 Task: Look for space in Masallatah, Libya from 12th July, 2023 to 16th July, 2023 for 8 adults in price range Rs.10000 to Rs.16000. Place can be private room with 8 bedrooms having 8 beds and 8 bathrooms. Property type can be house, flat, guest house. Amenities needed are: wifi, TV, free parkinig on premises, gym, breakfast. Booking option can be shelf check-in. Required host language is English.
Action: Mouse pressed left at (464, 107)
Screenshot: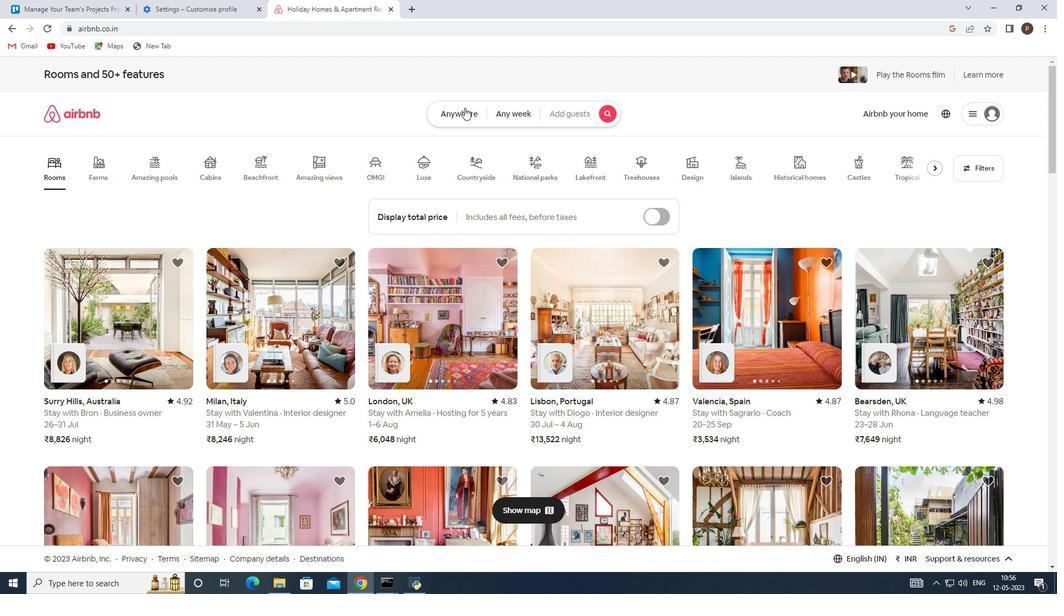 
Action: Mouse moved to (348, 155)
Screenshot: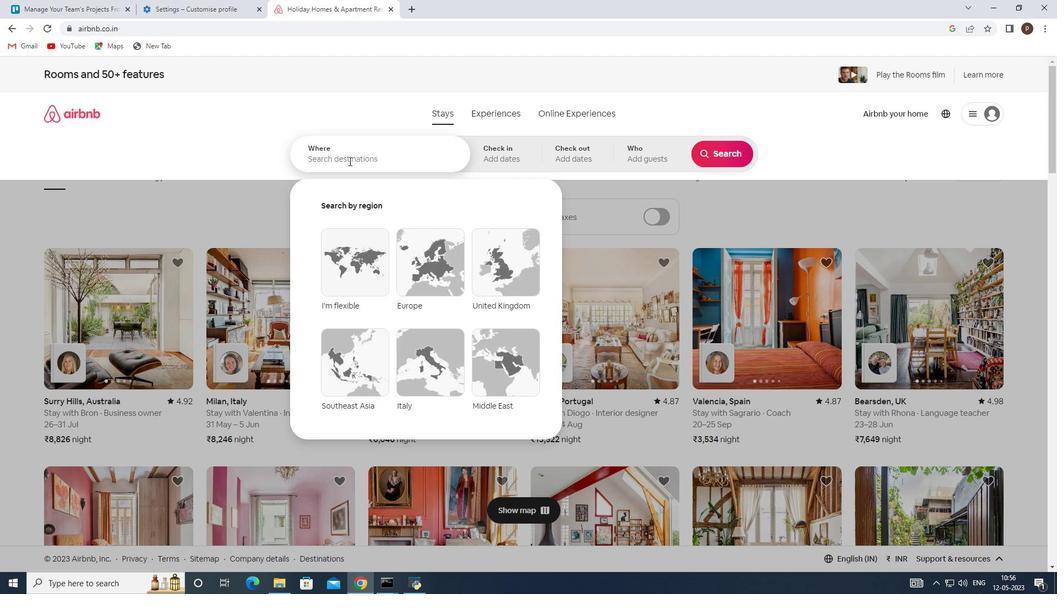 
Action: Mouse pressed left at (348, 155)
Screenshot: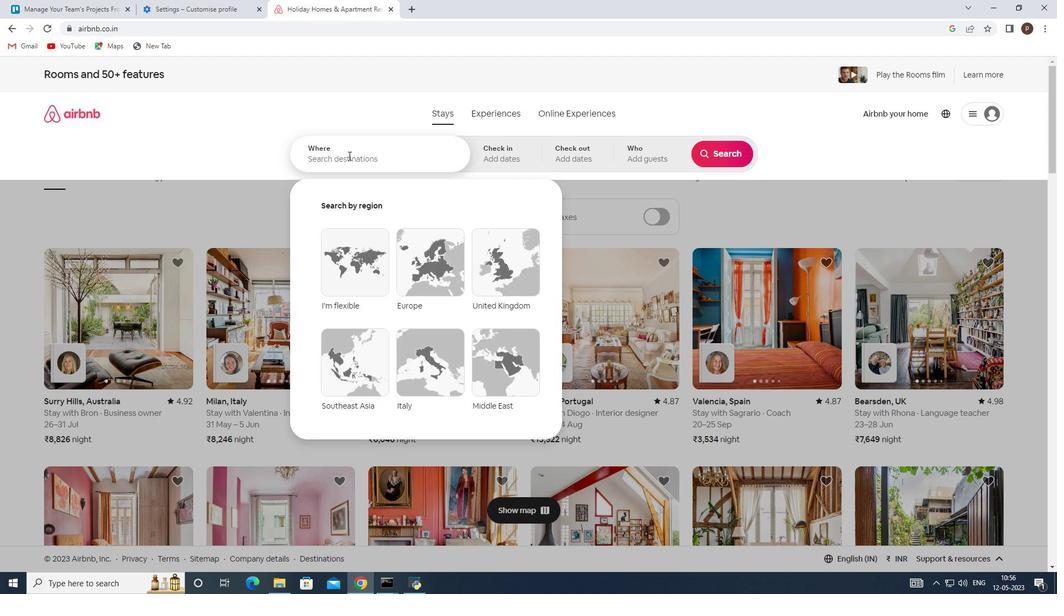 
Action: Key pressed <Key.caps_lock>M<Key.caps_lock>asallatah,<Key.space><Key.caps_lock>LL<Key.caps_lock>ibya
Screenshot: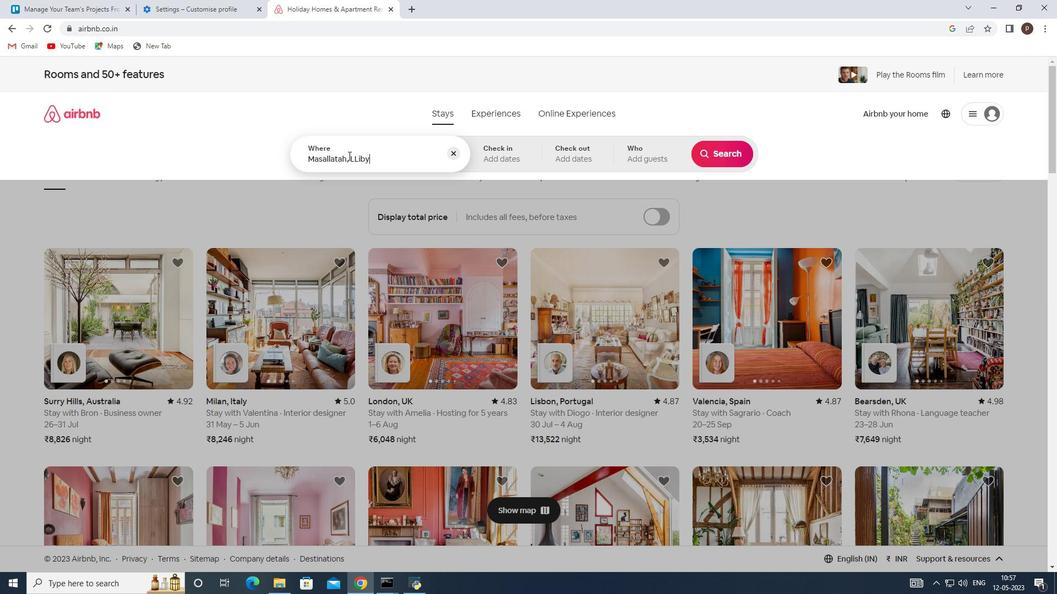 
Action: Mouse moved to (355, 162)
Screenshot: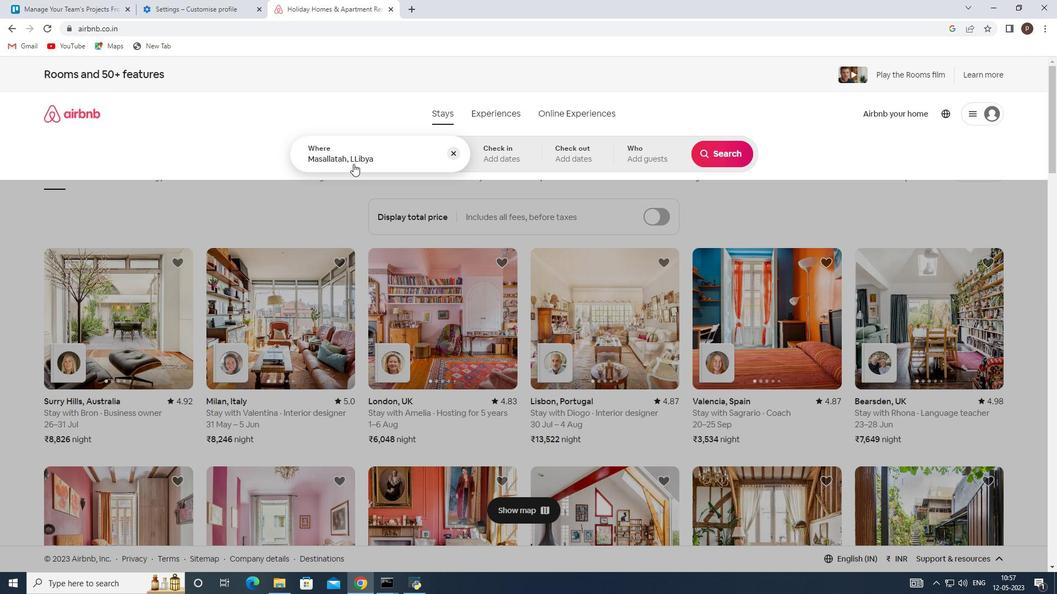 
Action: Mouse pressed left at (355, 162)
Screenshot: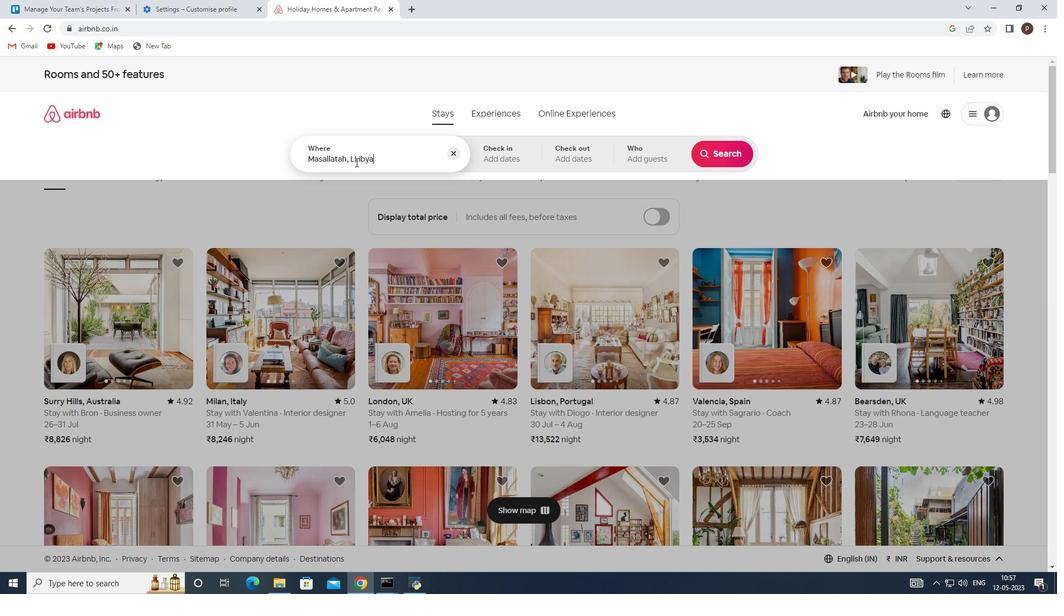 
Action: Mouse moved to (353, 162)
Screenshot: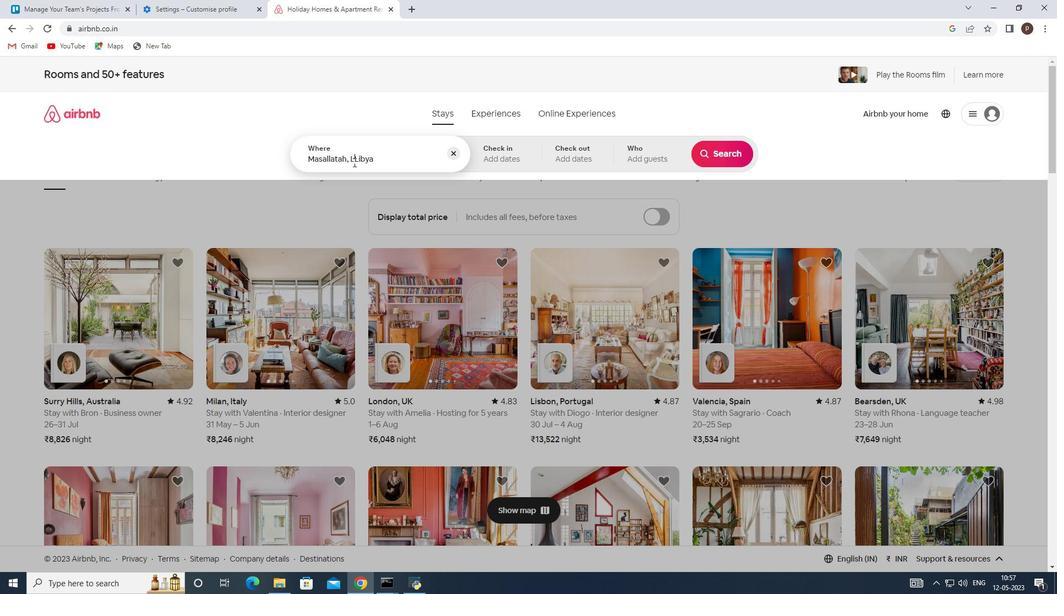 
Action: Key pressed <Key.backspace>
Screenshot: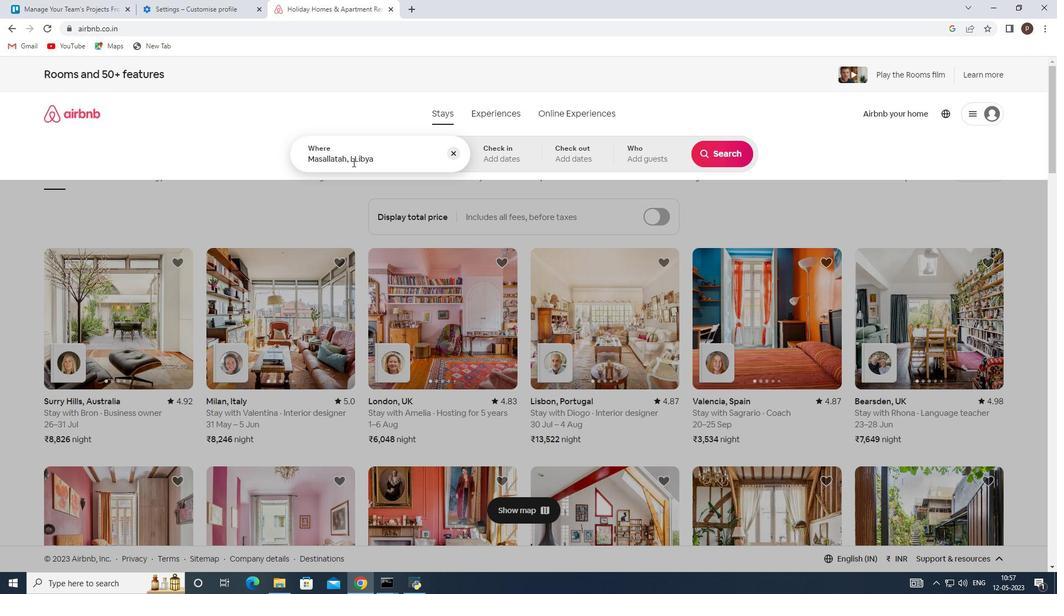 
Action: Mouse moved to (391, 156)
Screenshot: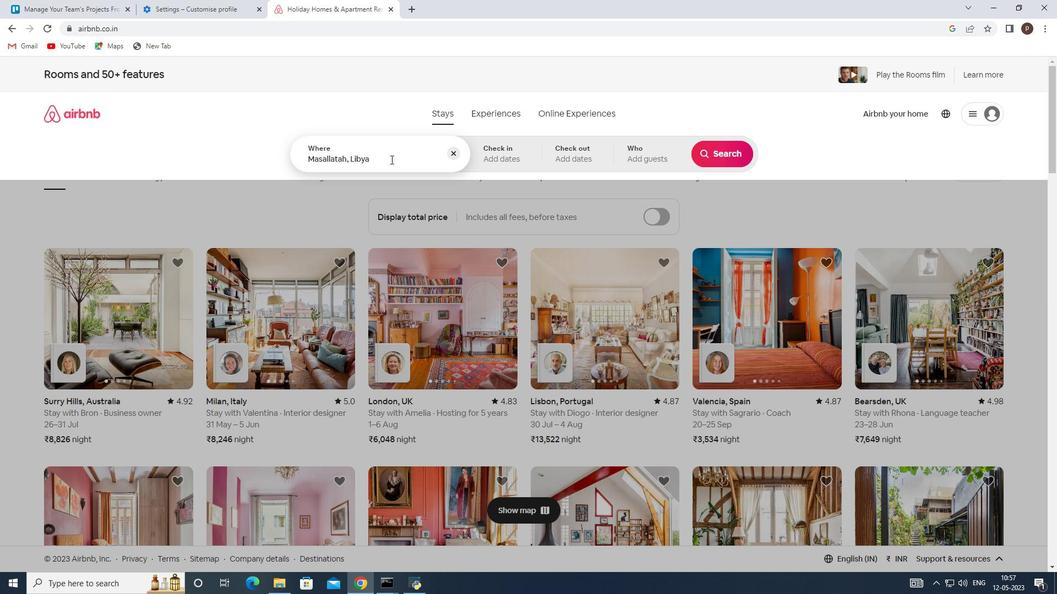 
Action: Mouse pressed left at (391, 156)
Screenshot: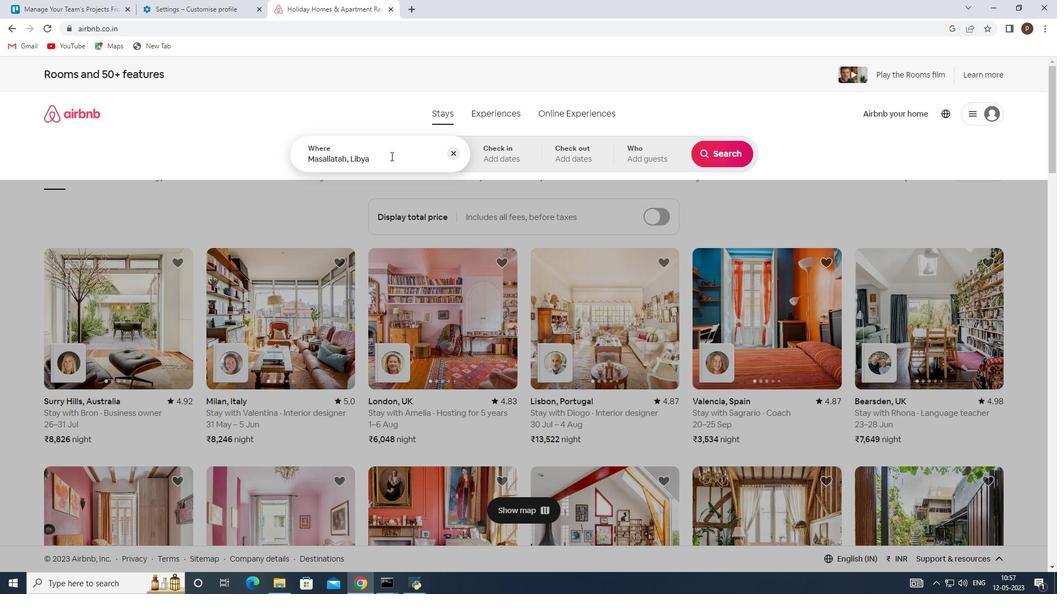 
Action: Key pressed <Key.enter>
Screenshot: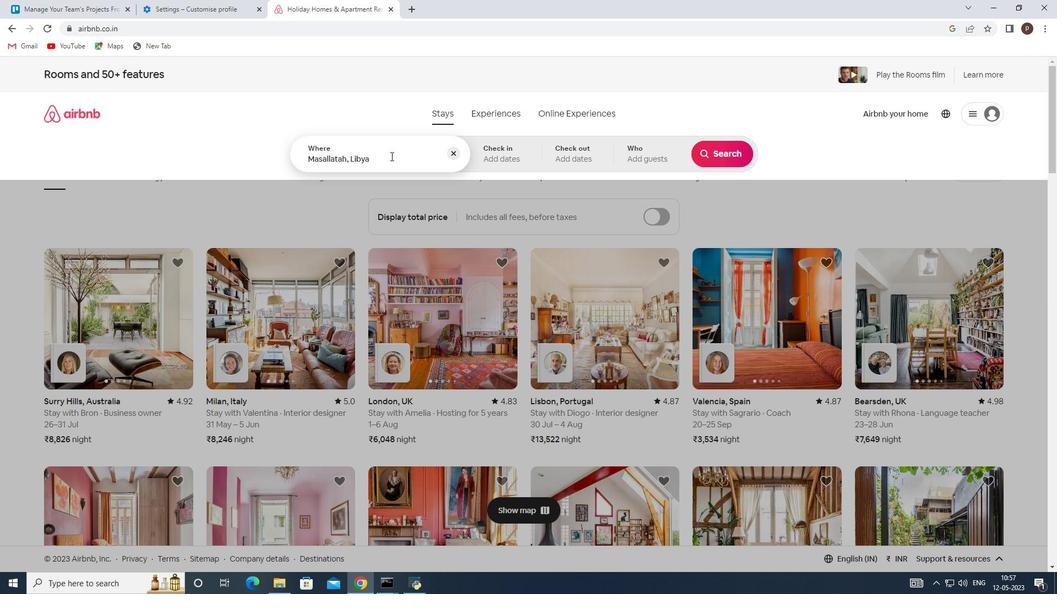 
Action: Mouse moved to (715, 238)
Screenshot: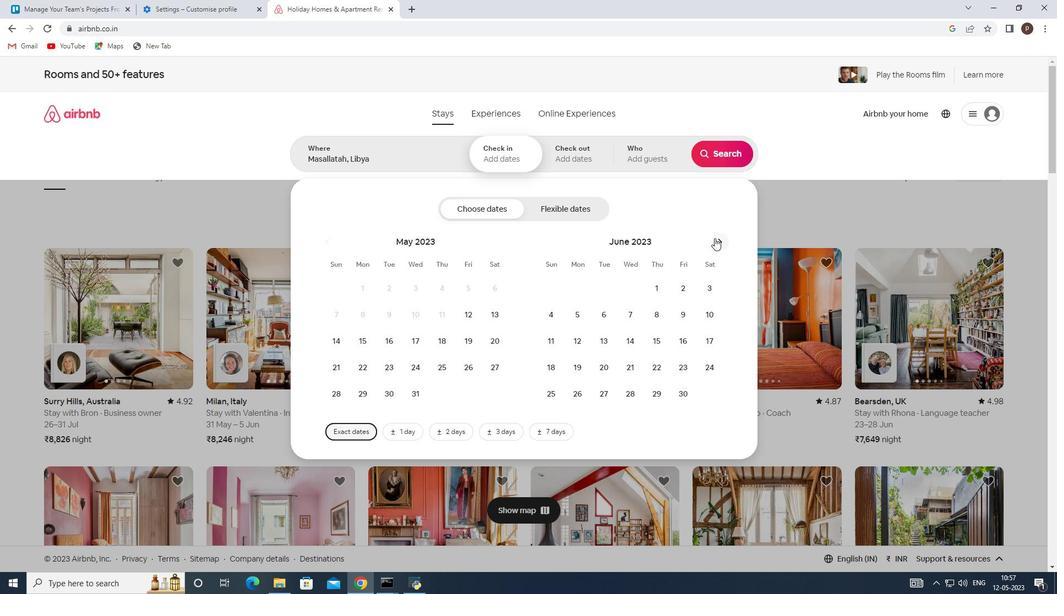 
Action: Mouse pressed left at (715, 238)
Screenshot: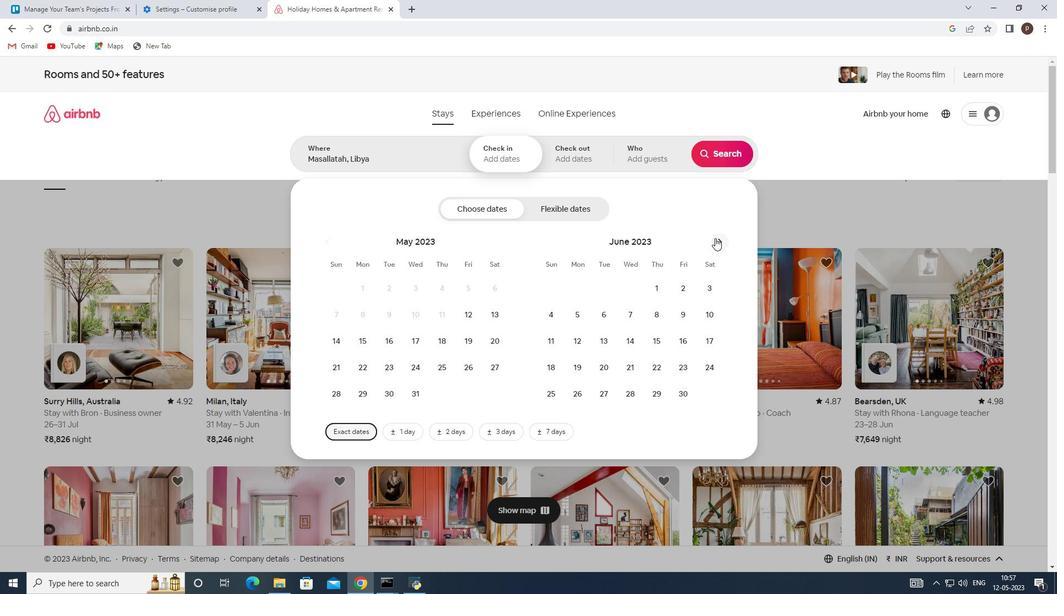 
Action: Mouse moved to (636, 341)
Screenshot: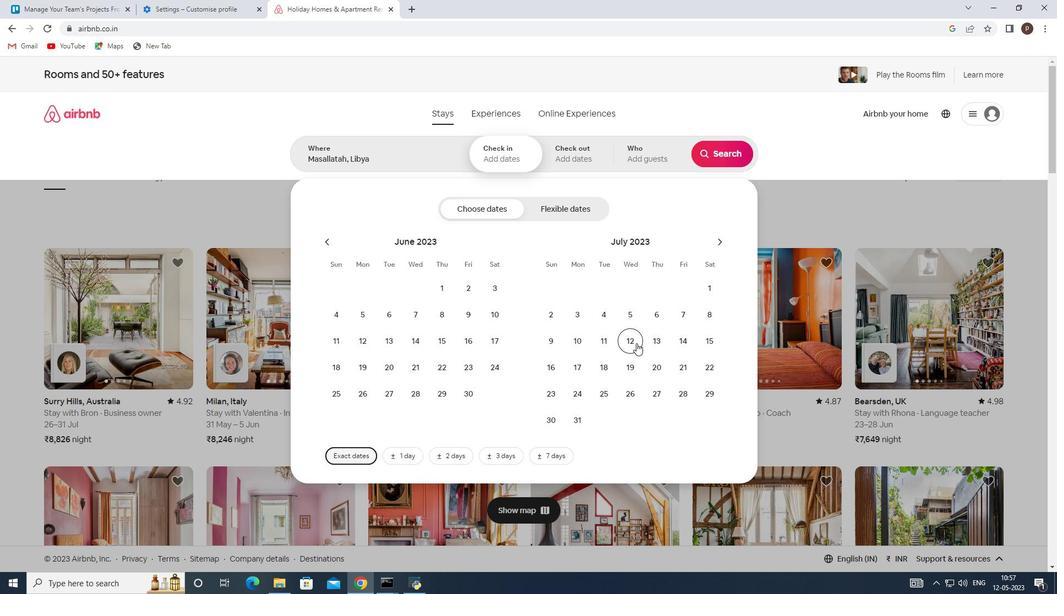 
Action: Mouse pressed left at (636, 341)
Screenshot: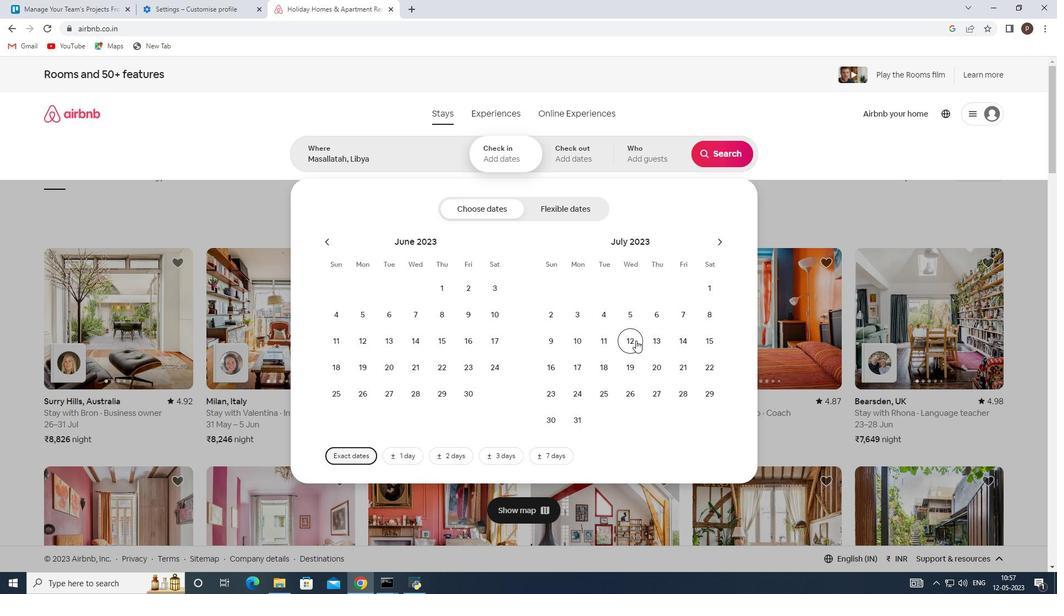 
Action: Mouse moved to (553, 368)
Screenshot: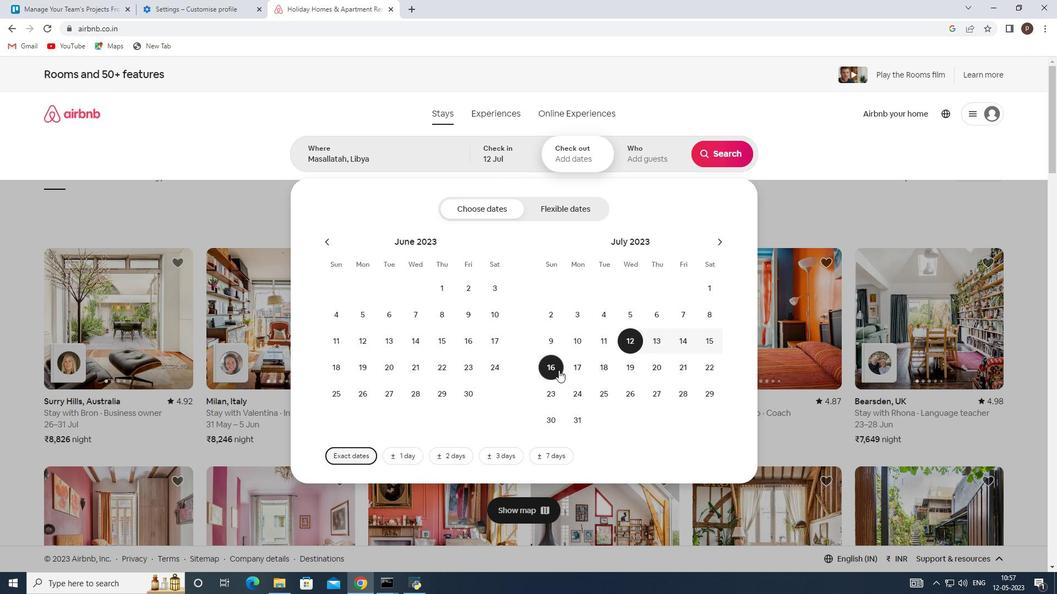 
Action: Mouse pressed left at (553, 368)
Screenshot: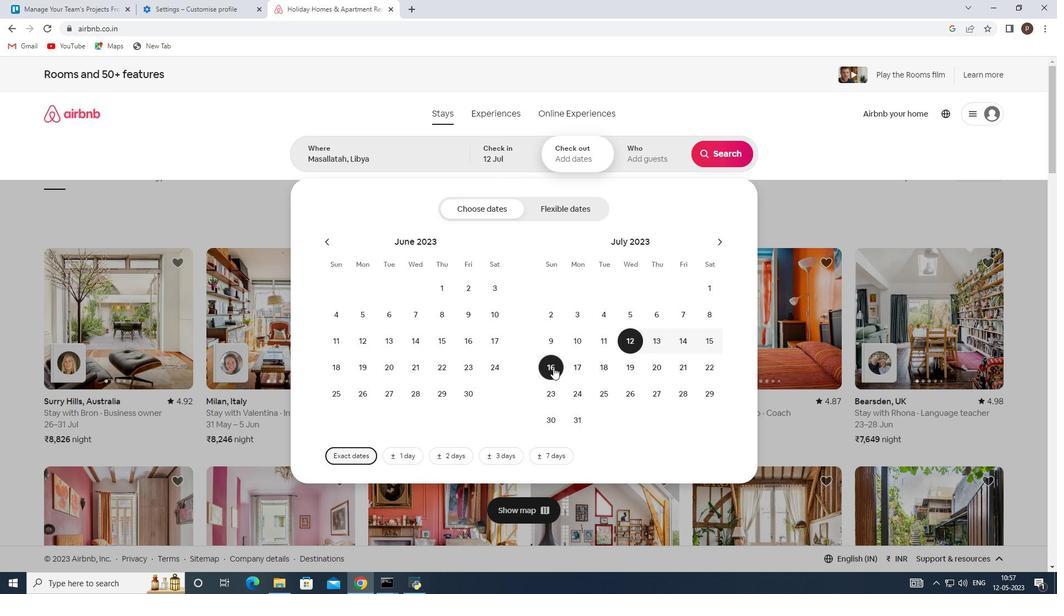 
Action: Mouse moved to (643, 159)
Screenshot: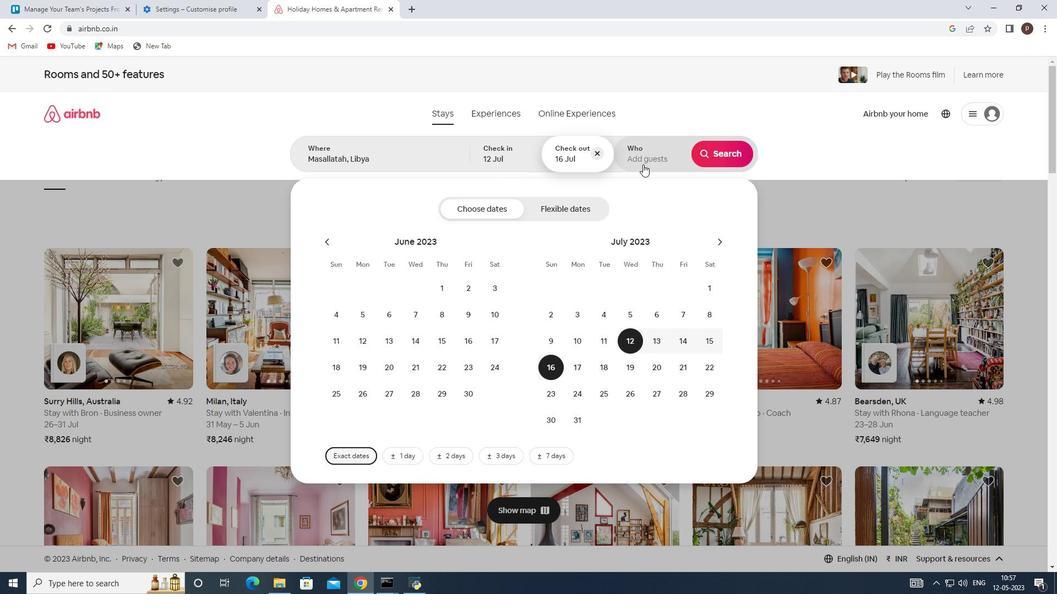 
Action: Mouse pressed left at (643, 159)
Screenshot: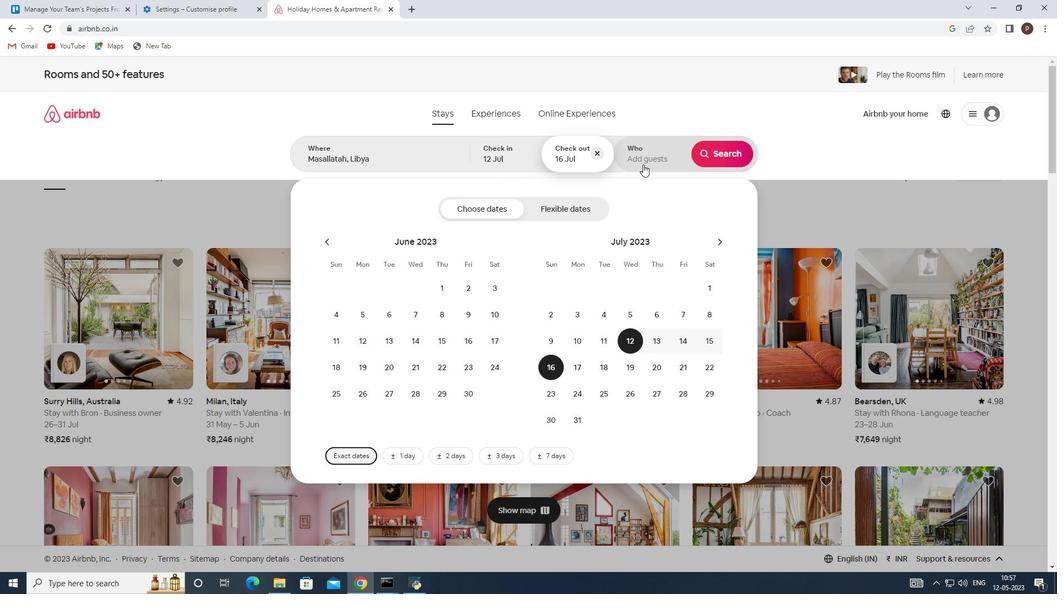 
Action: Mouse moved to (727, 214)
Screenshot: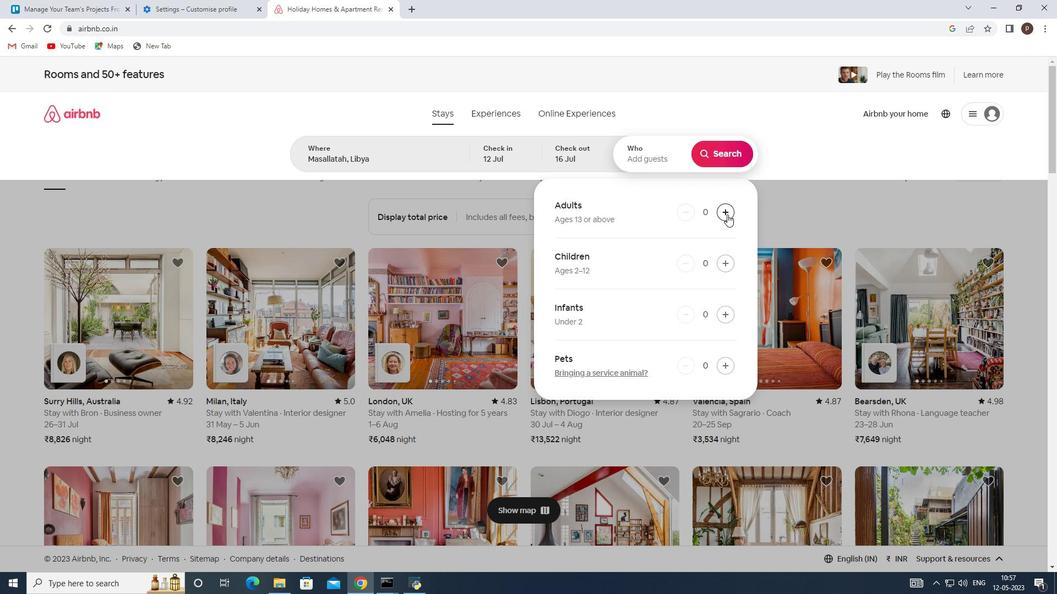 
Action: Mouse pressed left at (727, 214)
Screenshot: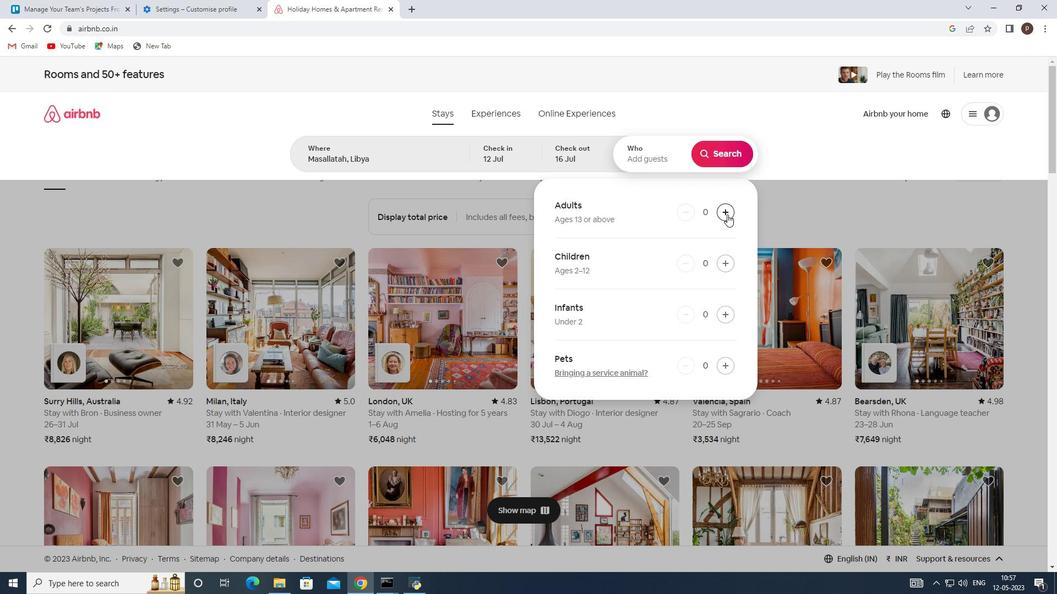 
Action: Mouse pressed left at (727, 214)
Screenshot: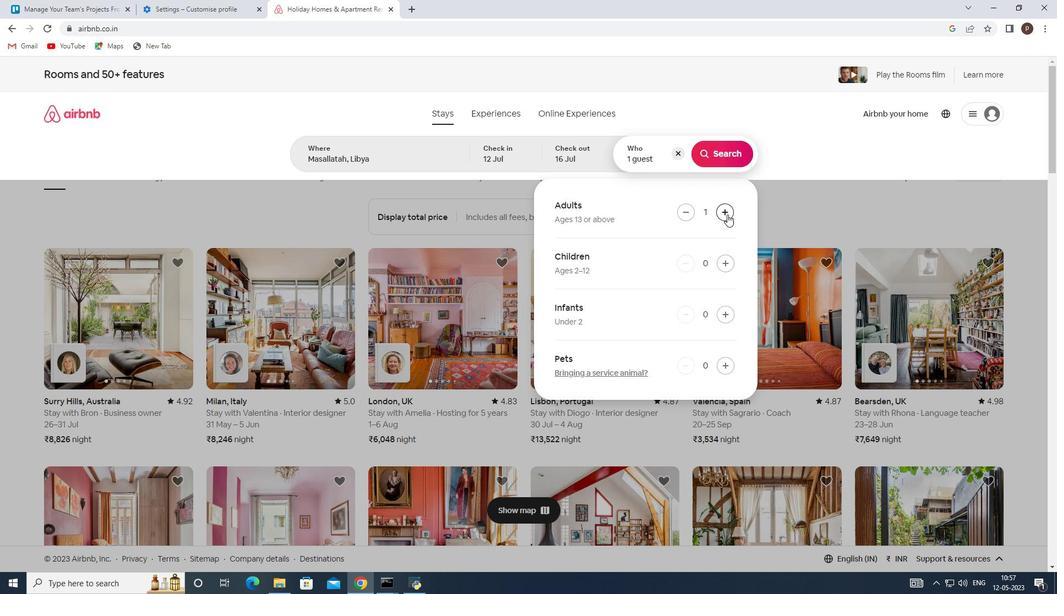 
Action: Mouse pressed left at (727, 214)
Screenshot: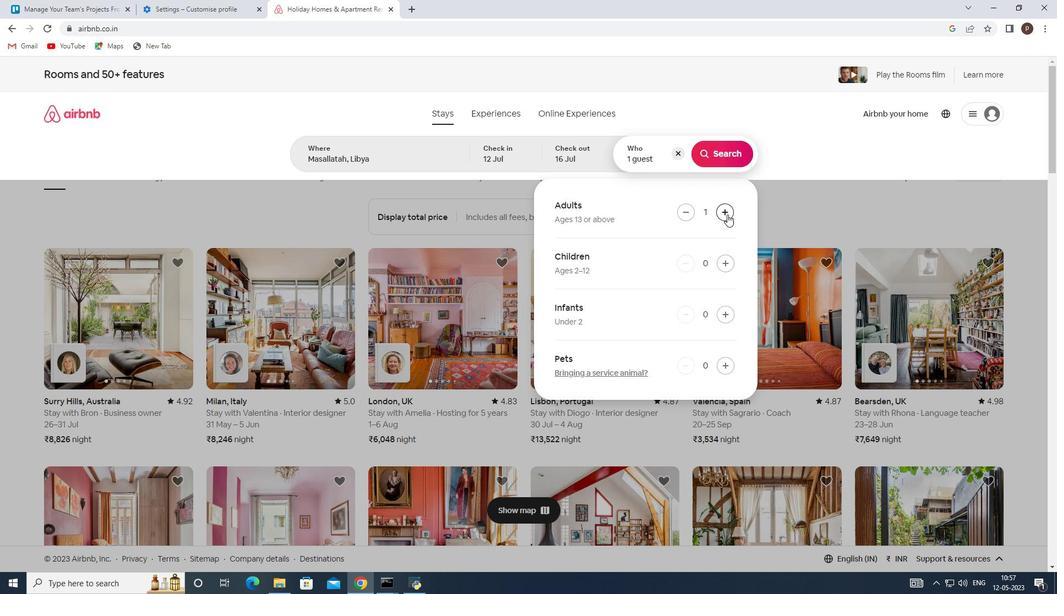 
Action: Mouse pressed left at (727, 214)
Screenshot: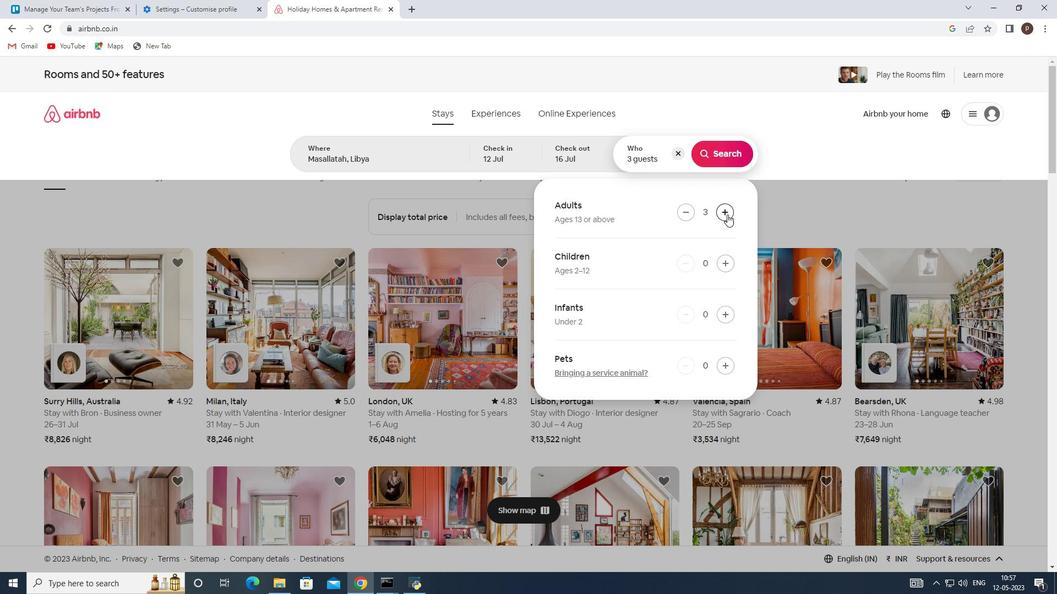
Action: Mouse pressed left at (727, 214)
Screenshot: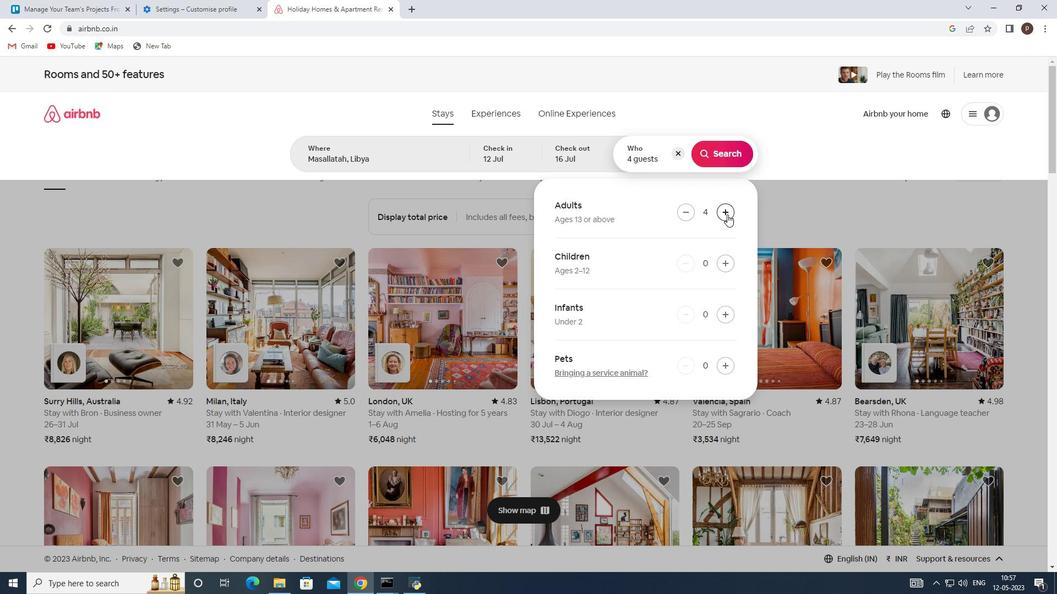 
Action: Mouse pressed left at (727, 214)
Screenshot: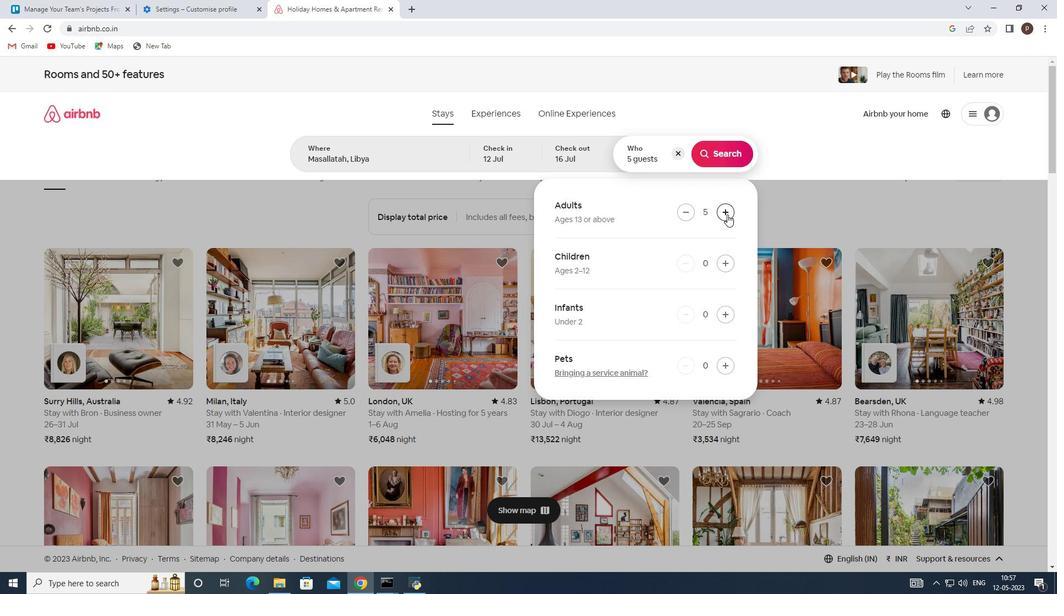 
Action: Mouse pressed left at (727, 214)
Screenshot: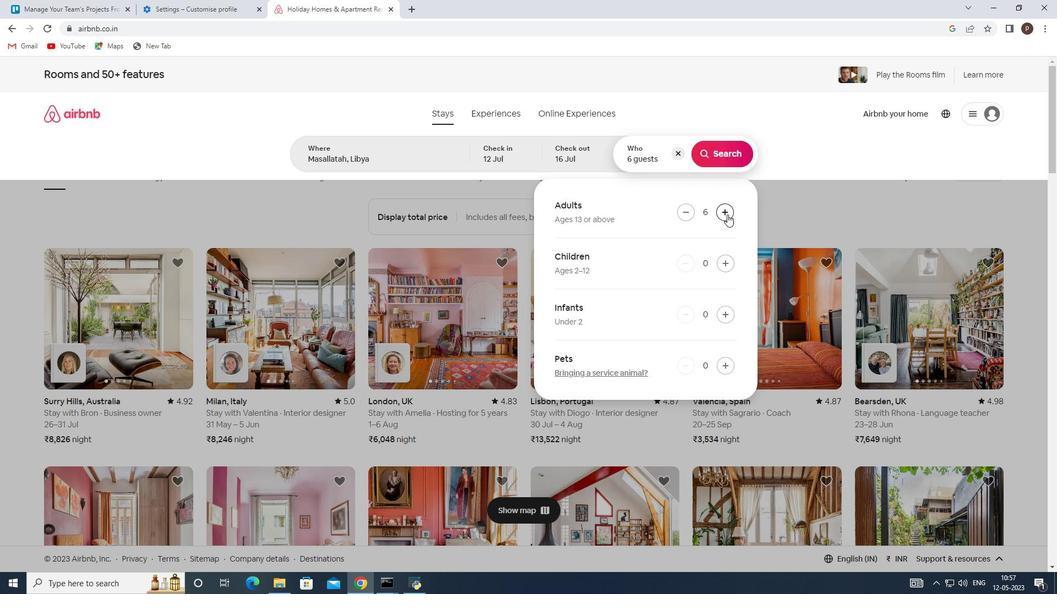 
Action: Mouse pressed left at (727, 214)
Screenshot: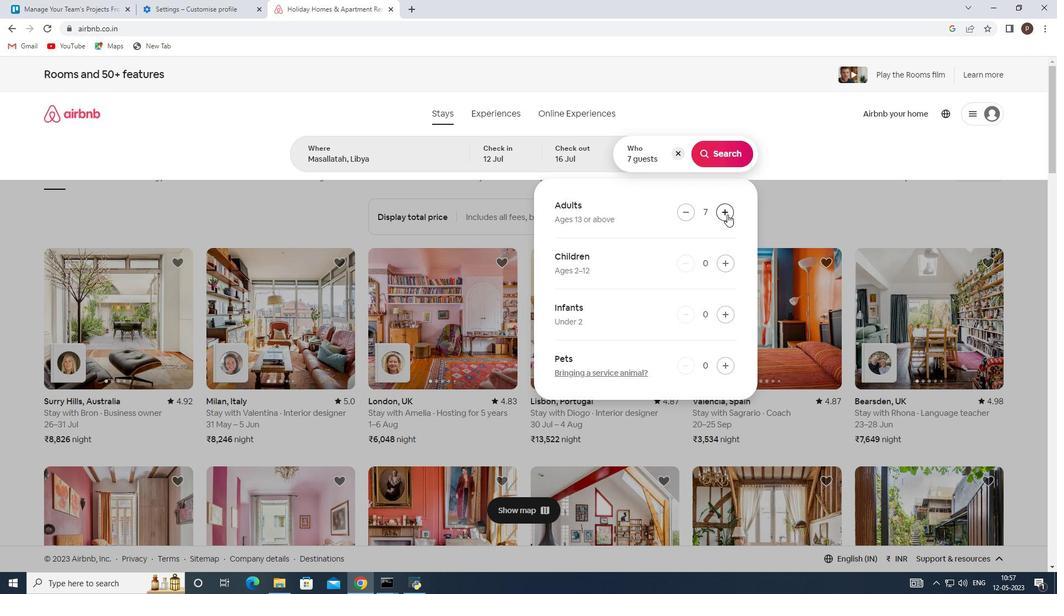 
Action: Mouse moved to (723, 160)
Screenshot: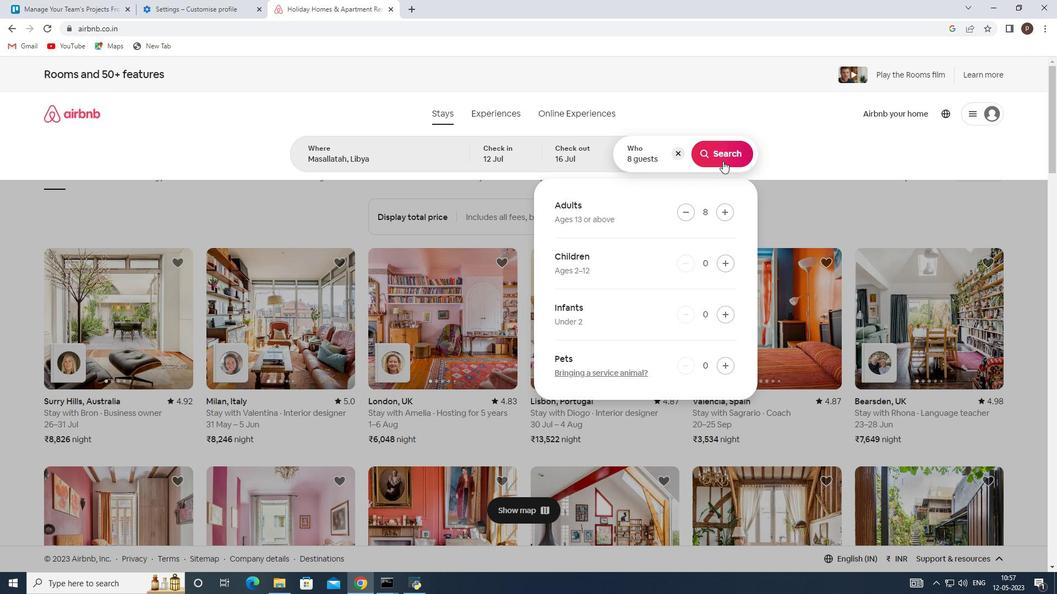
Action: Mouse pressed left at (723, 160)
Screenshot: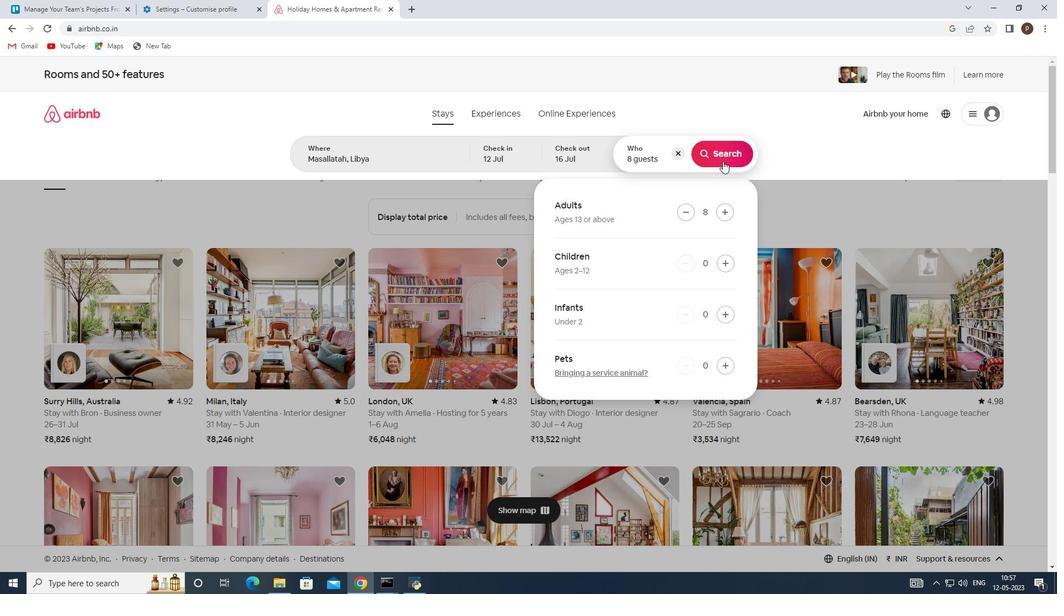 
Action: Mouse moved to (994, 123)
Screenshot: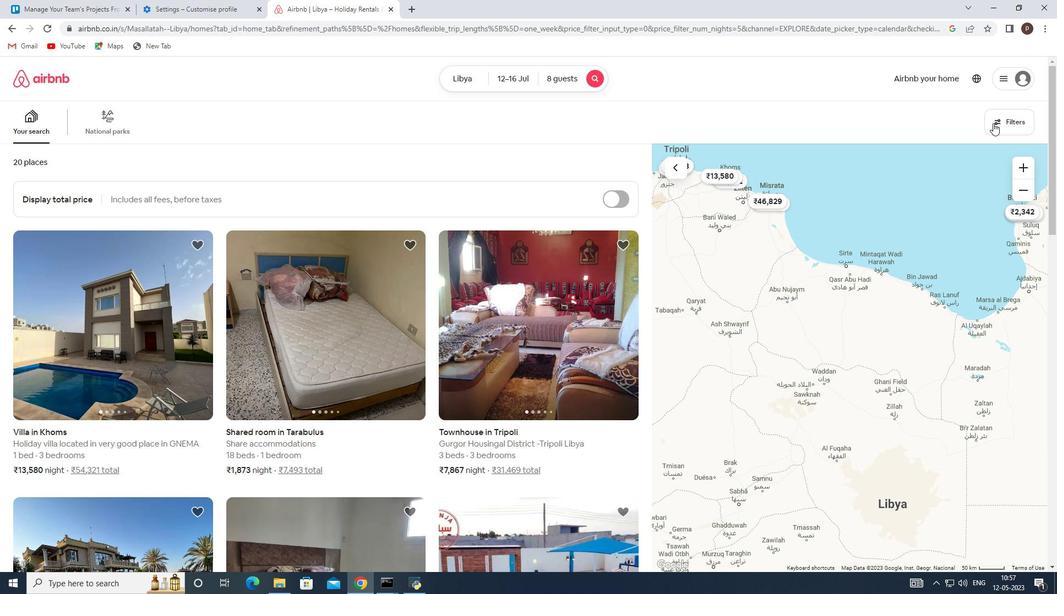 
Action: Mouse pressed left at (994, 123)
Screenshot: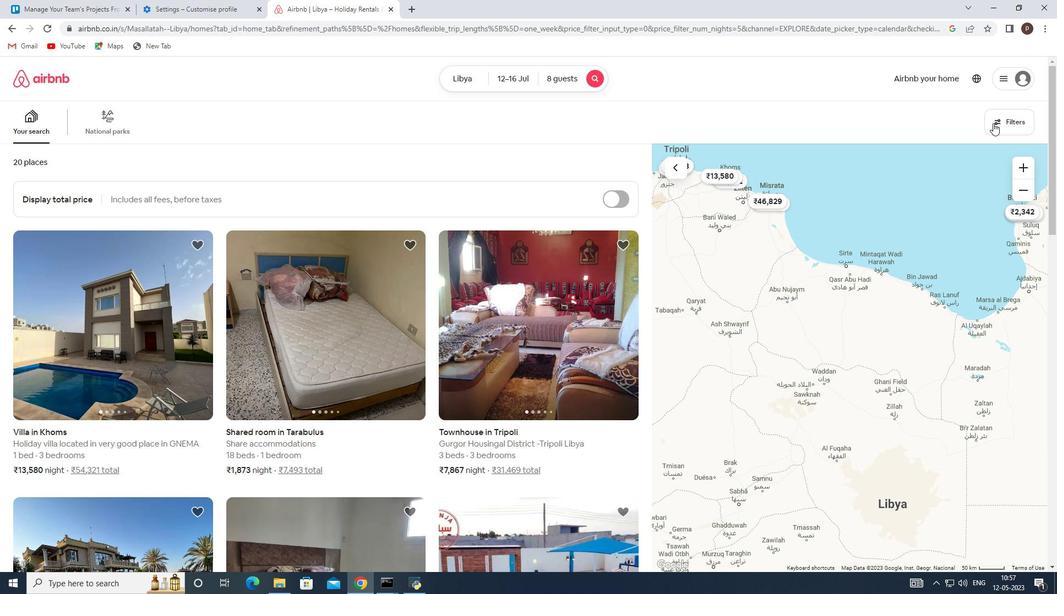 
Action: Mouse moved to (366, 396)
Screenshot: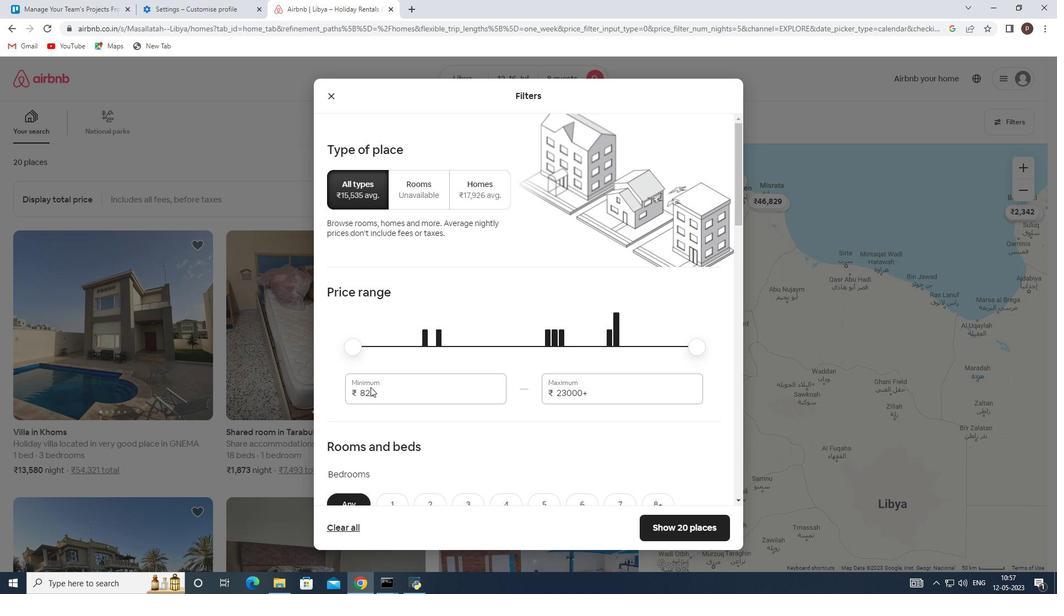 
Action: Mouse pressed left at (366, 396)
Screenshot: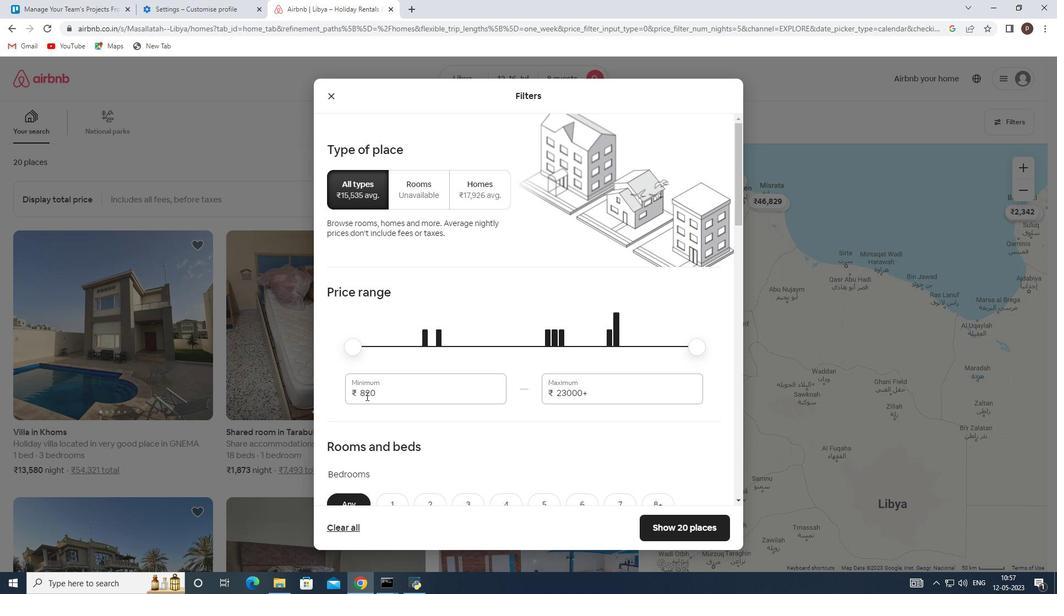 
Action: Mouse pressed left at (366, 396)
Screenshot: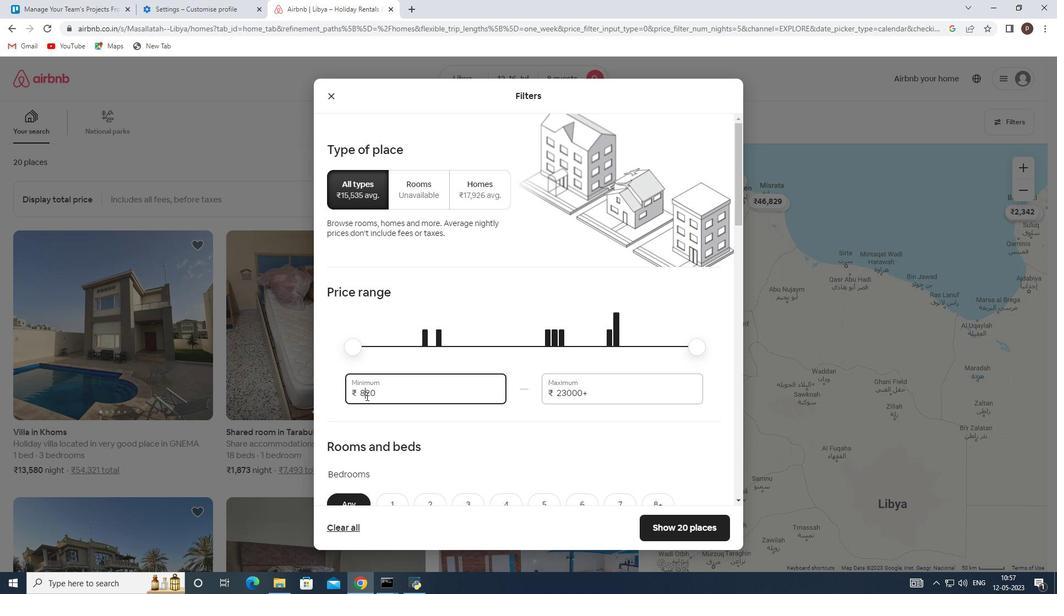 
Action: Key pressed 10000<Key.tab>16000
Screenshot: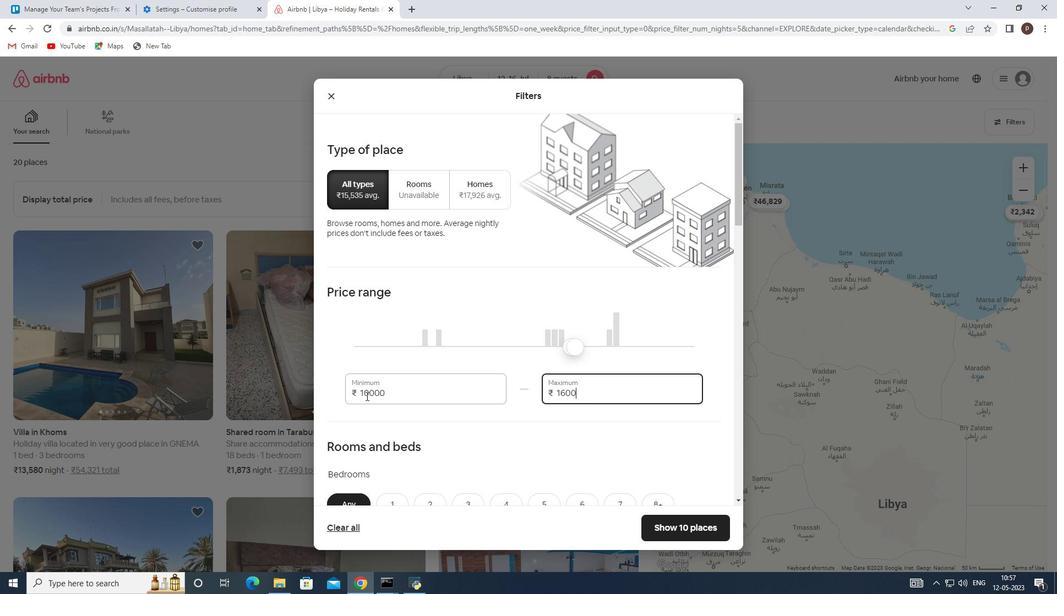 
Action: Mouse moved to (372, 431)
Screenshot: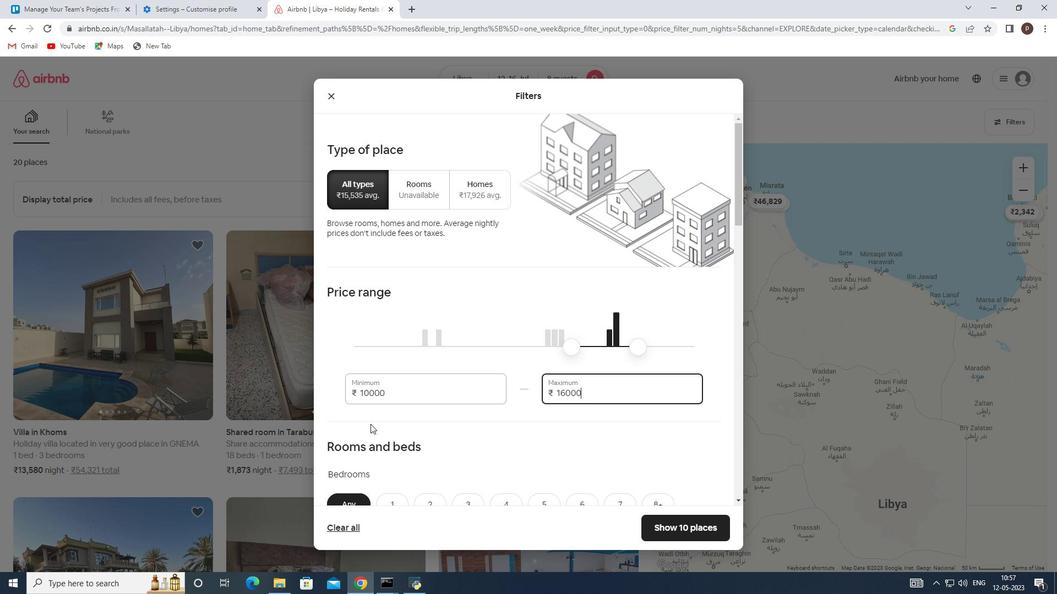 
Action: Mouse scrolled (372, 431) with delta (0, 0)
Screenshot: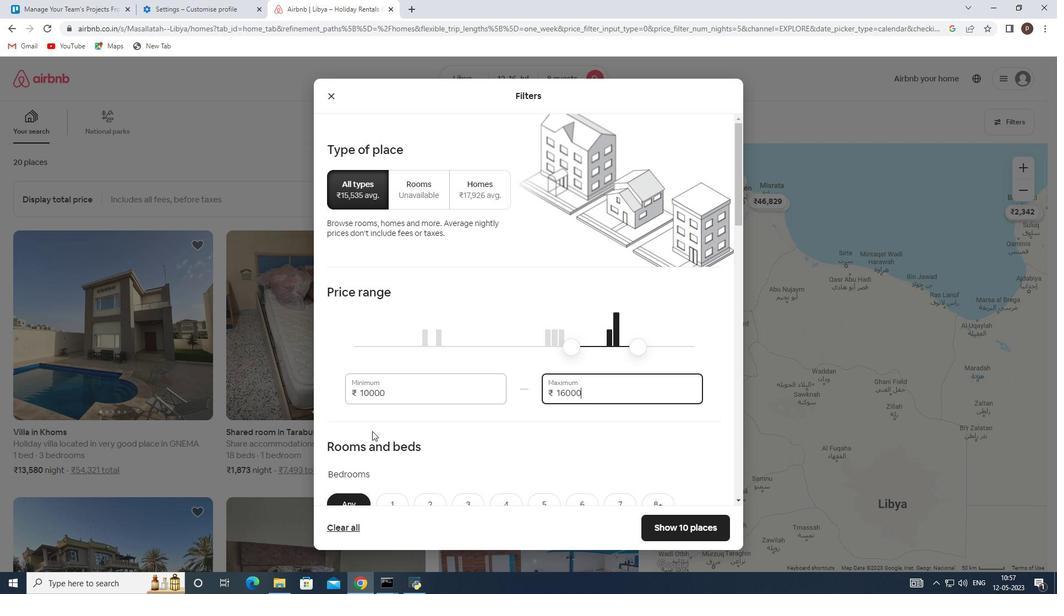 
Action: Mouse moved to (391, 405)
Screenshot: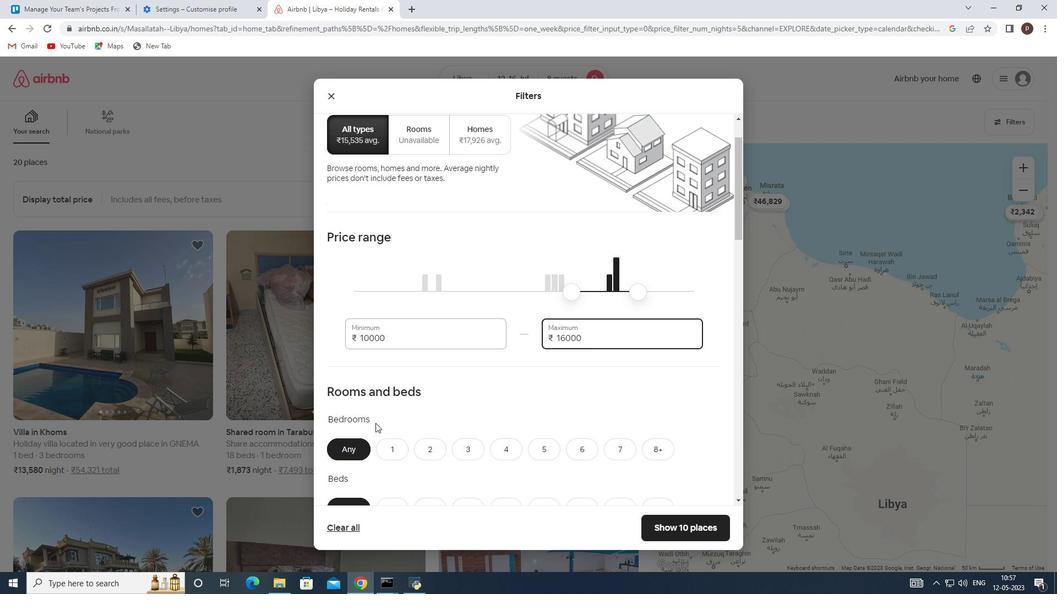 
Action: Mouse scrolled (391, 404) with delta (0, 0)
Screenshot: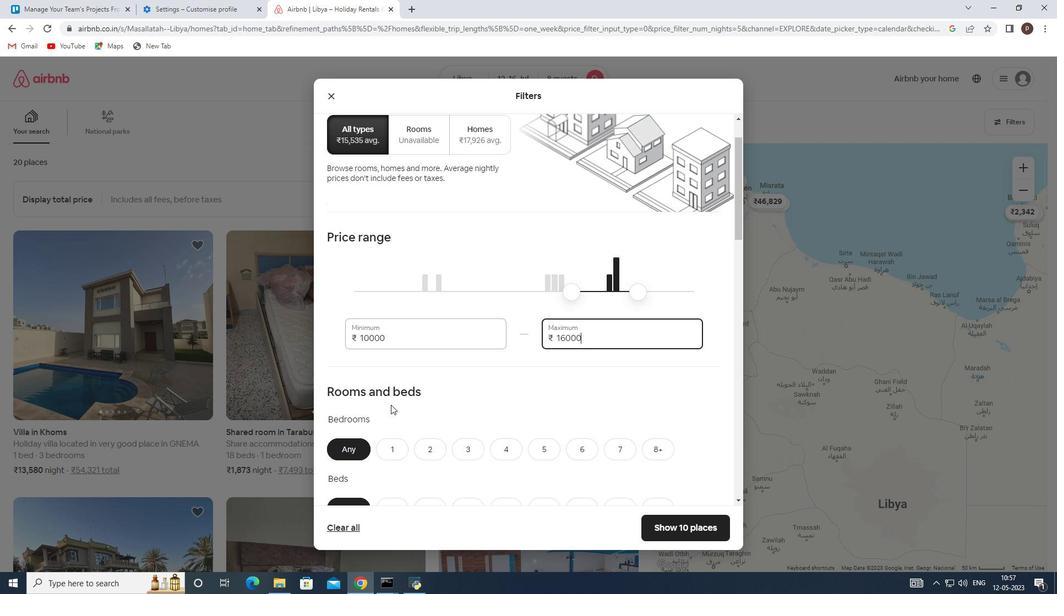 
Action: Mouse scrolled (391, 404) with delta (0, 0)
Screenshot: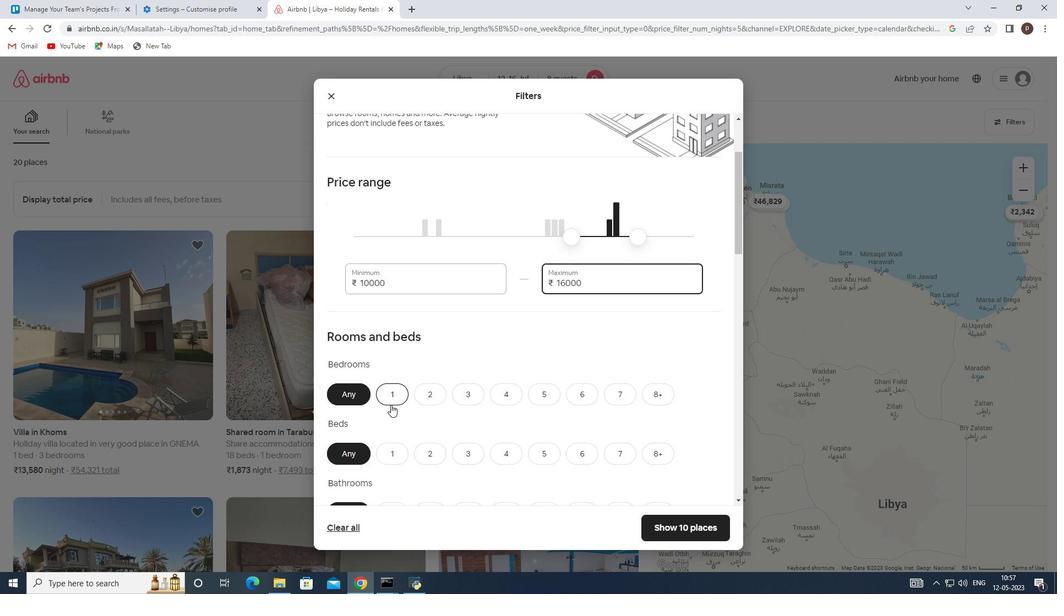 
Action: Mouse moved to (658, 337)
Screenshot: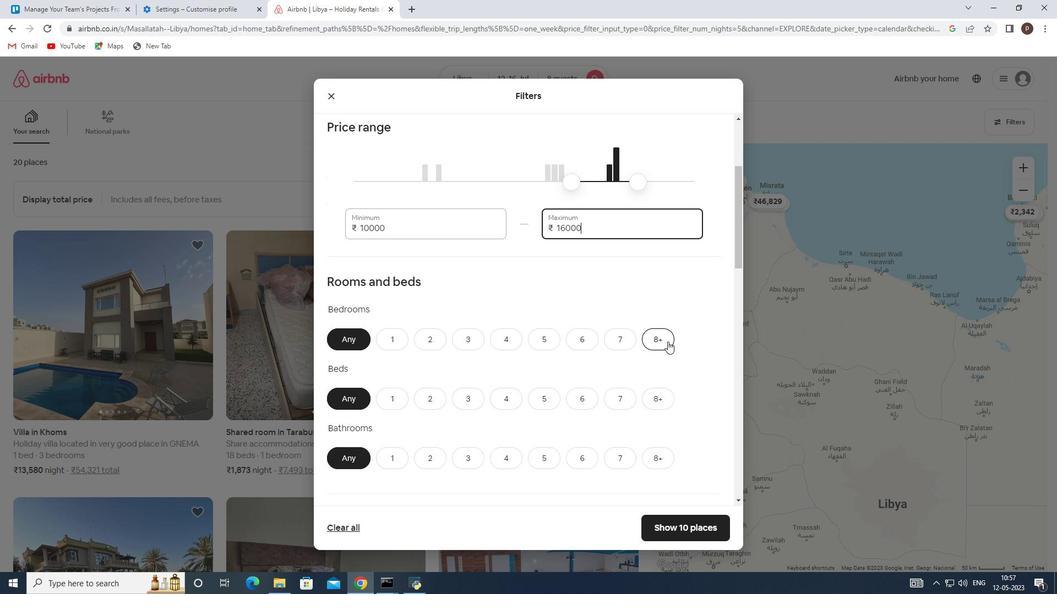 
Action: Mouse pressed left at (658, 337)
Screenshot: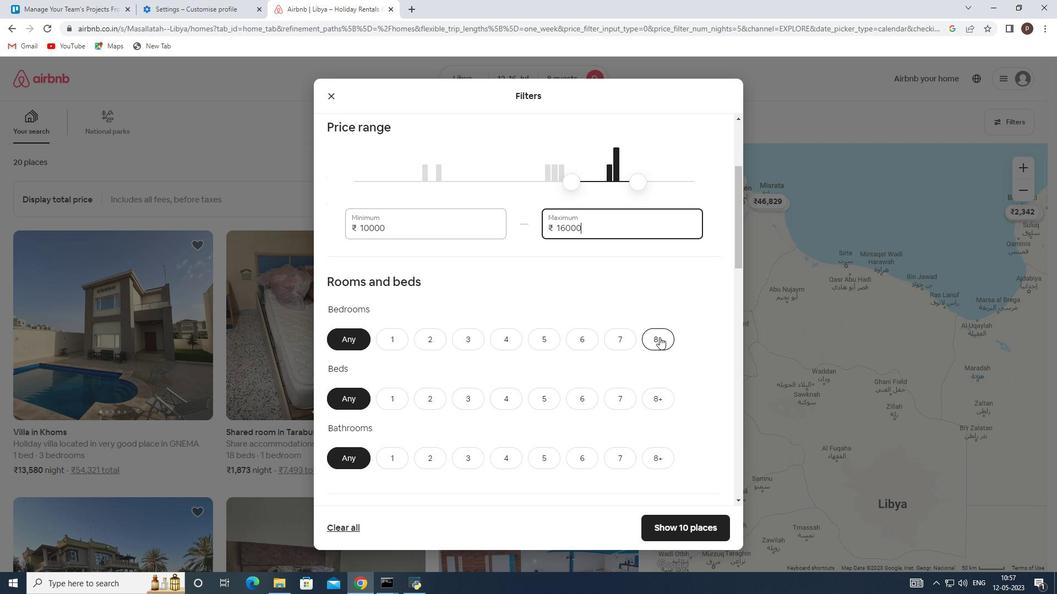 
Action: Mouse moved to (658, 396)
Screenshot: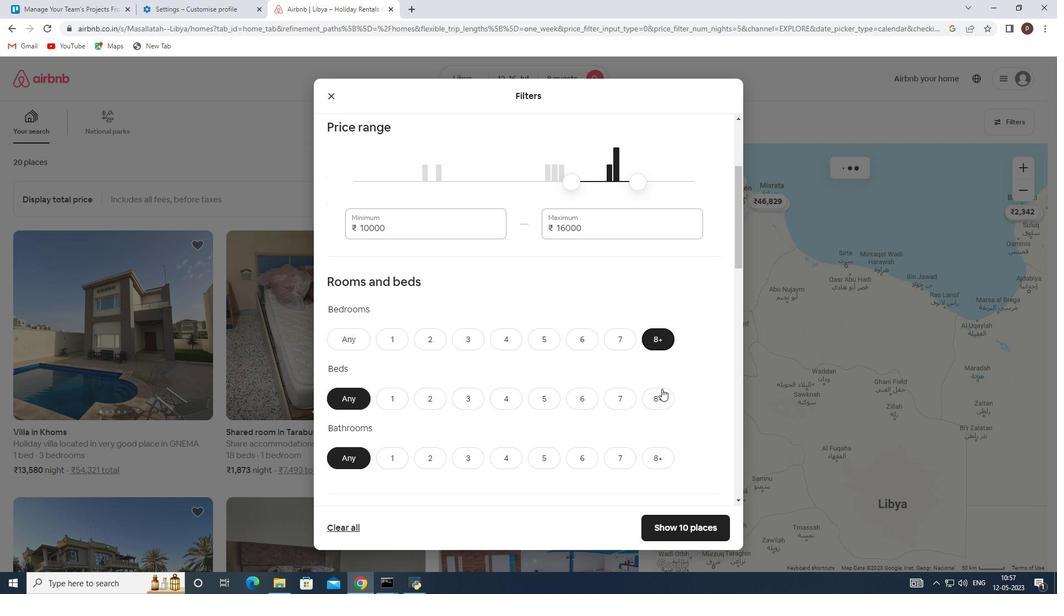 
Action: Mouse pressed left at (658, 396)
Screenshot: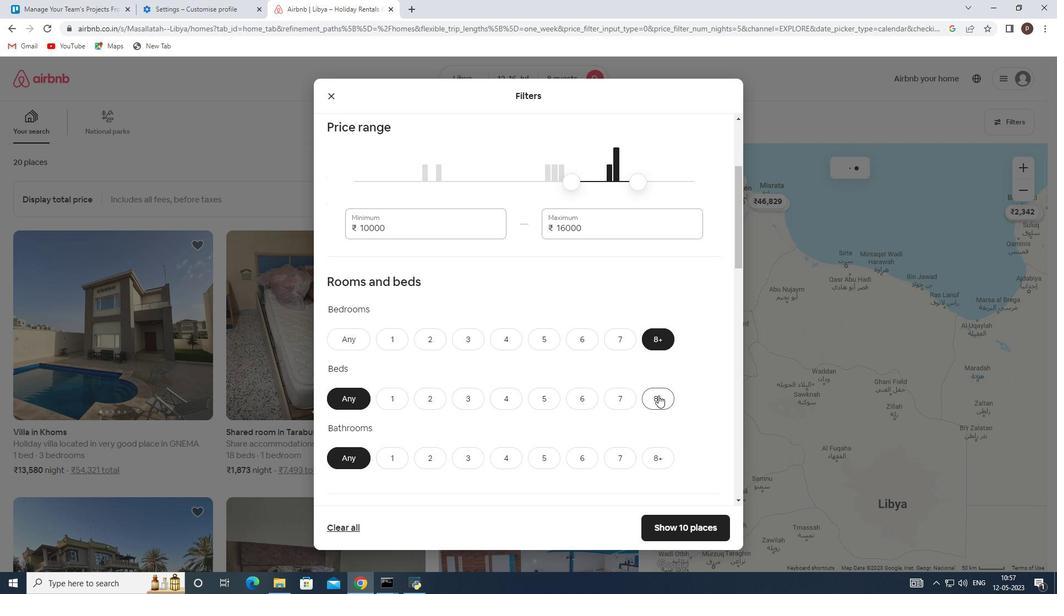 
Action: Mouse moved to (661, 455)
Screenshot: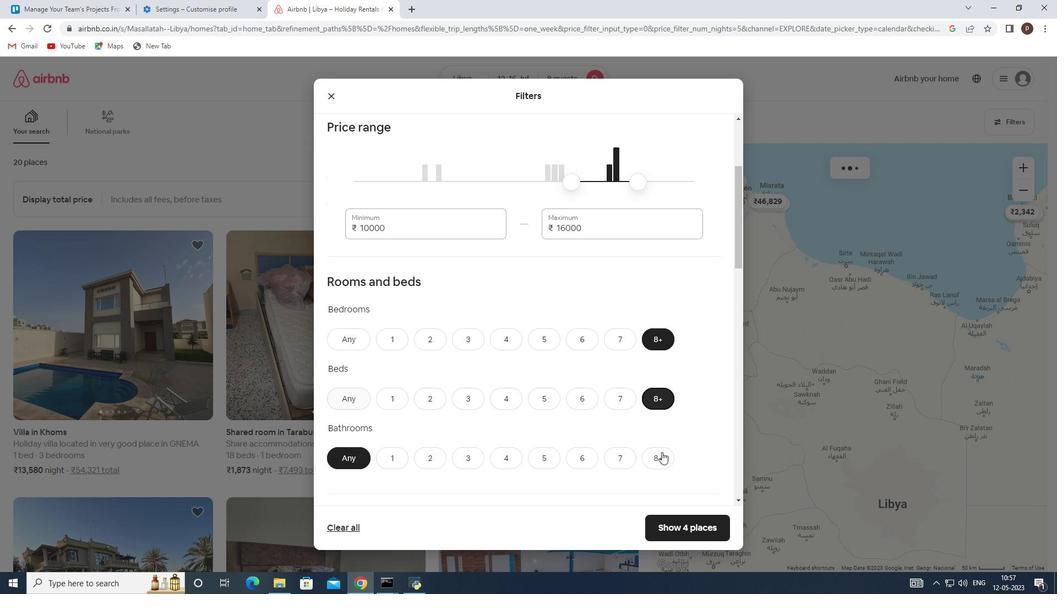 
Action: Mouse pressed left at (661, 455)
Screenshot: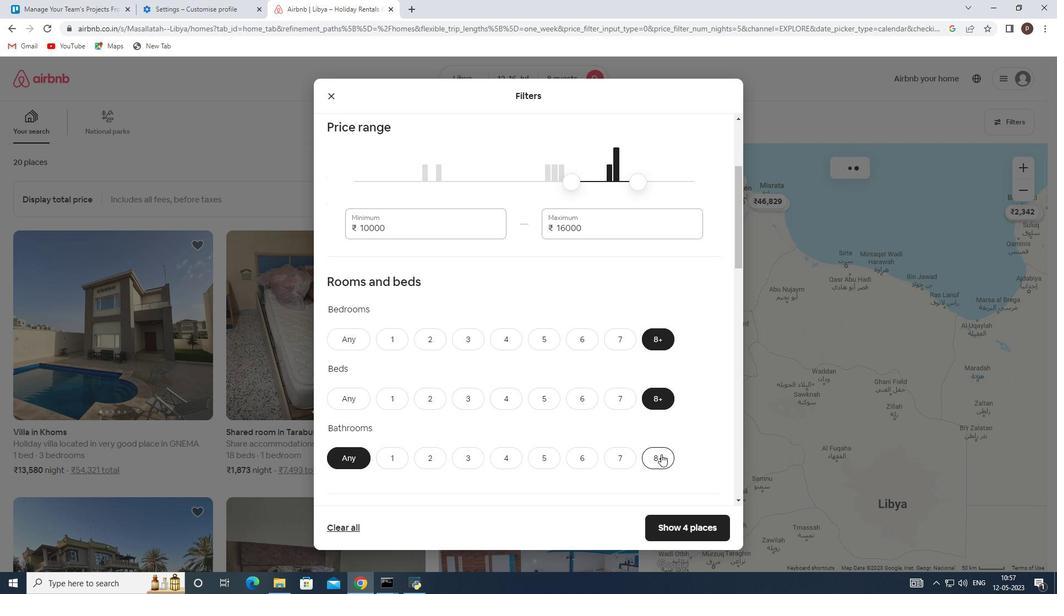 
Action: Mouse moved to (599, 442)
Screenshot: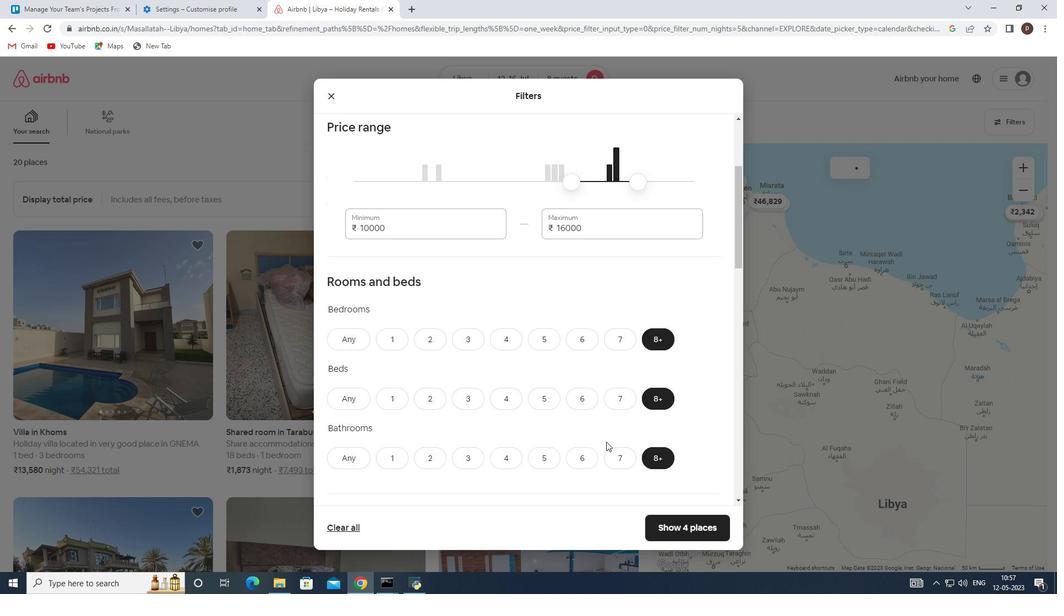 
Action: Mouse scrolled (599, 441) with delta (0, 0)
Screenshot: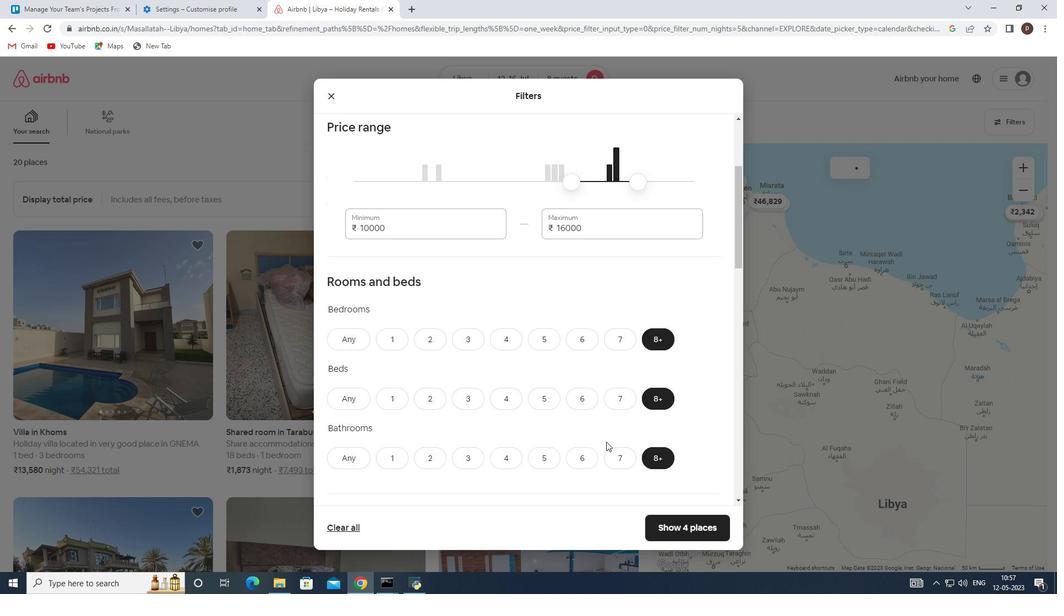 
Action: Mouse moved to (445, 371)
Screenshot: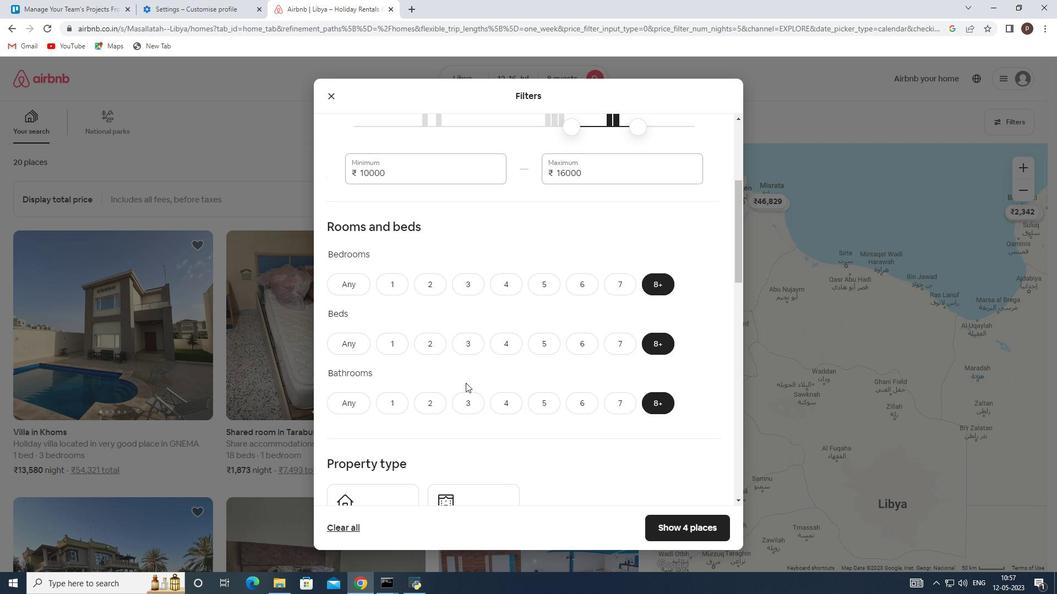 
Action: Mouse scrolled (445, 370) with delta (0, 0)
Screenshot: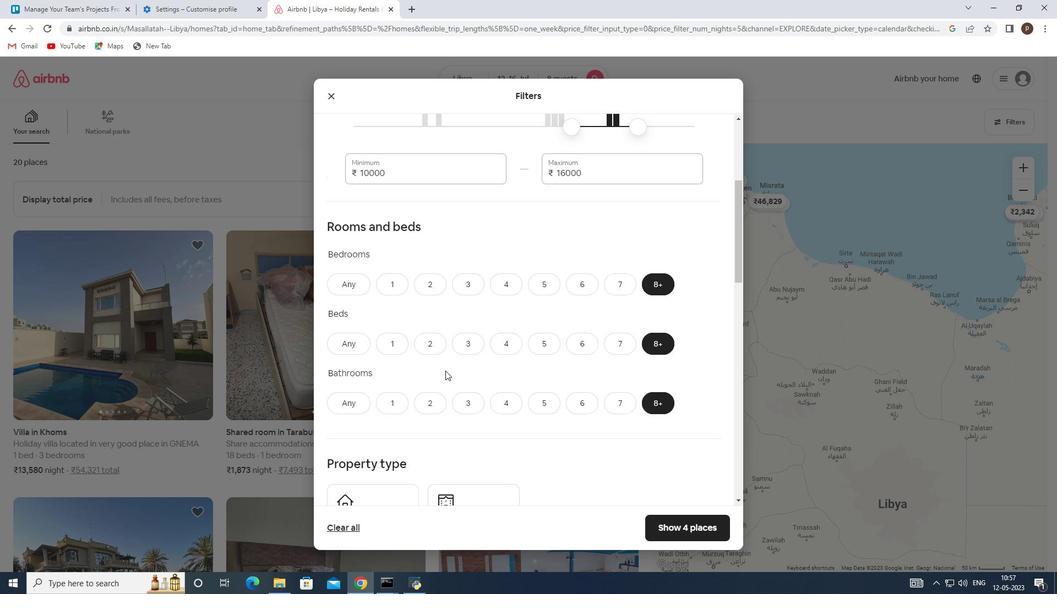 
Action: Mouse scrolled (445, 370) with delta (0, 0)
Screenshot: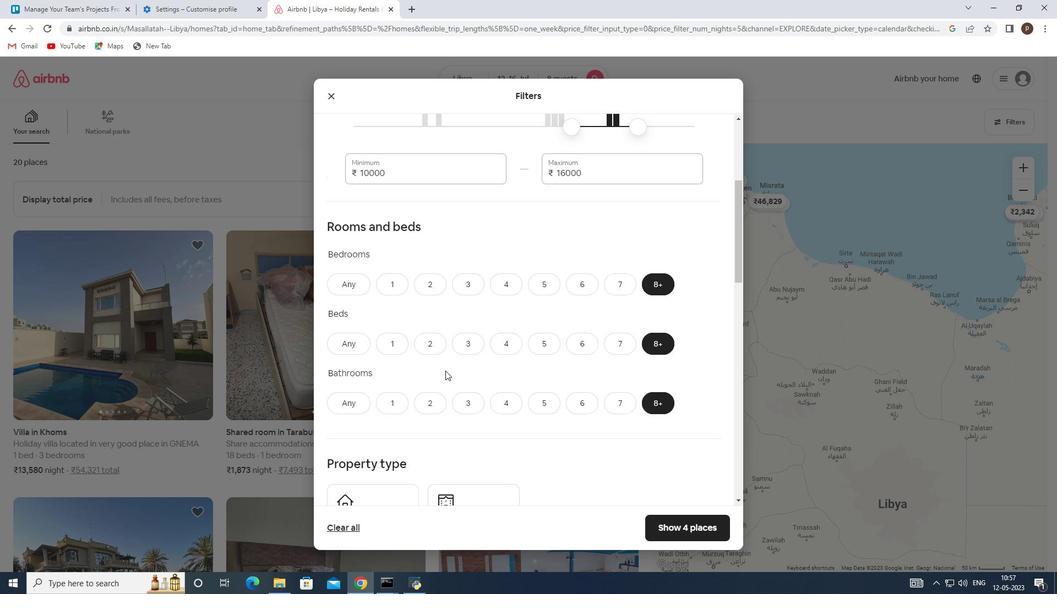 
Action: Mouse moved to (398, 401)
Screenshot: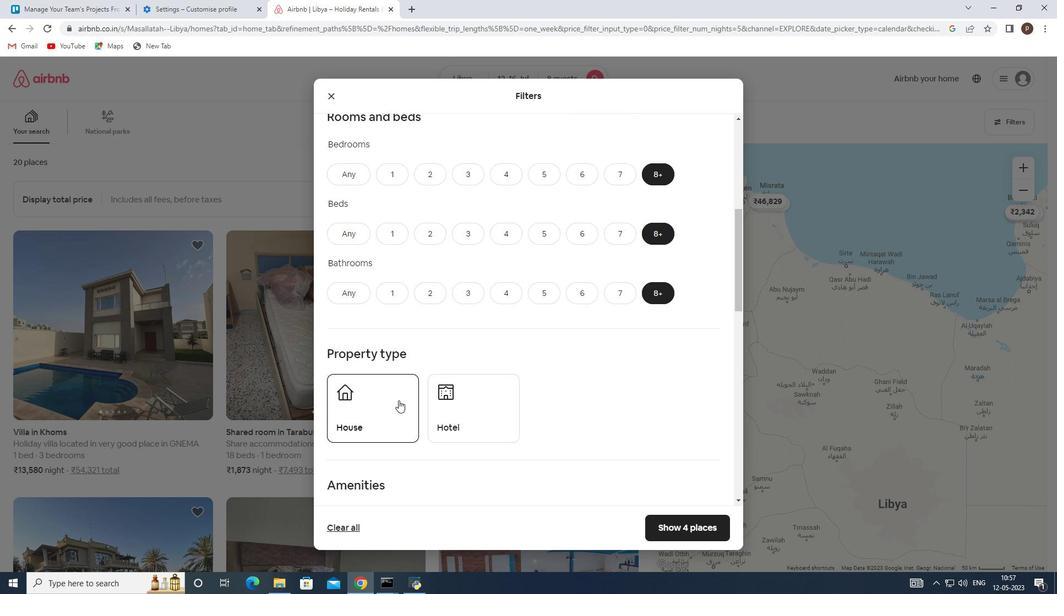 
Action: Mouse pressed left at (398, 401)
Screenshot: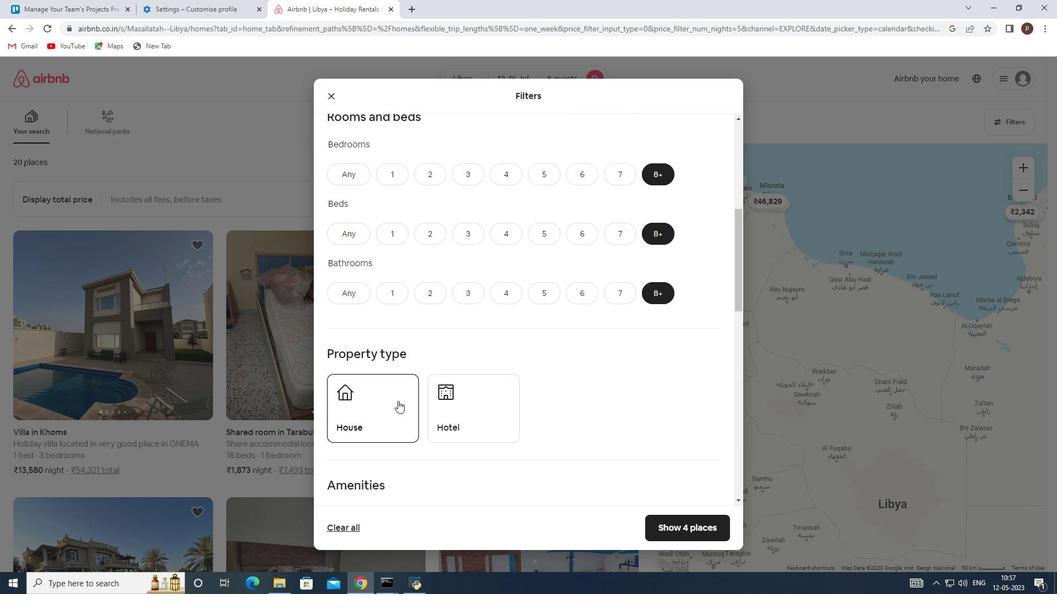 
Action: Mouse moved to (504, 419)
Screenshot: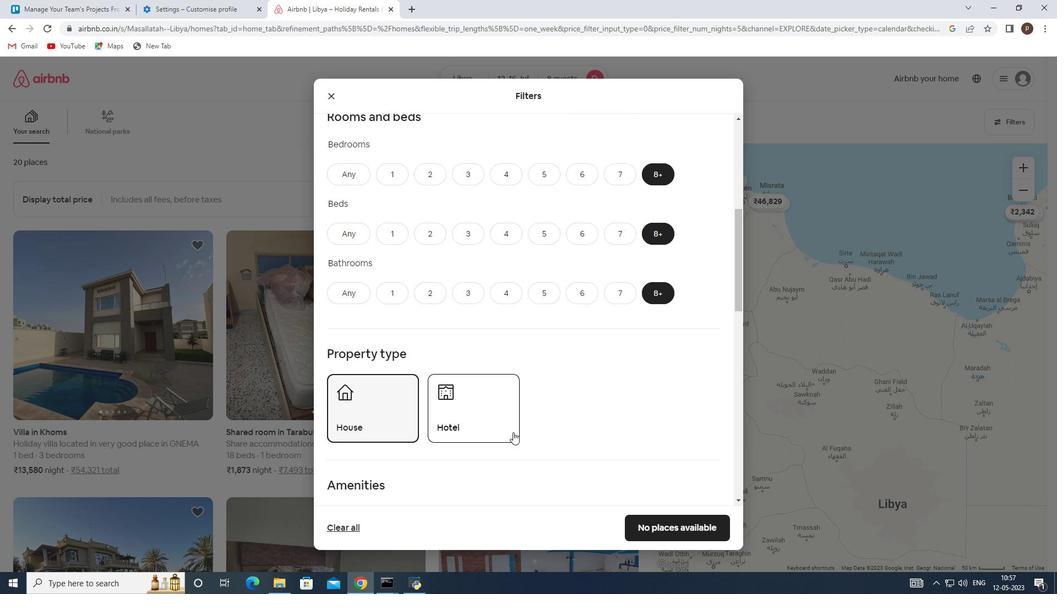 
Action: Mouse scrolled (504, 418) with delta (0, 0)
Screenshot: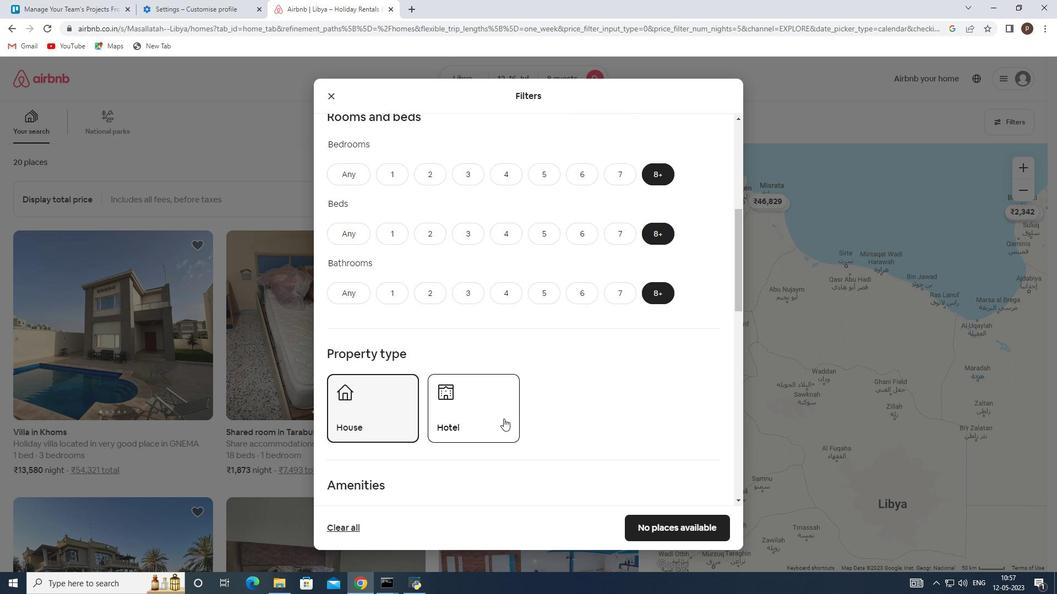 
Action: Mouse scrolled (504, 418) with delta (0, 0)
Screenshot: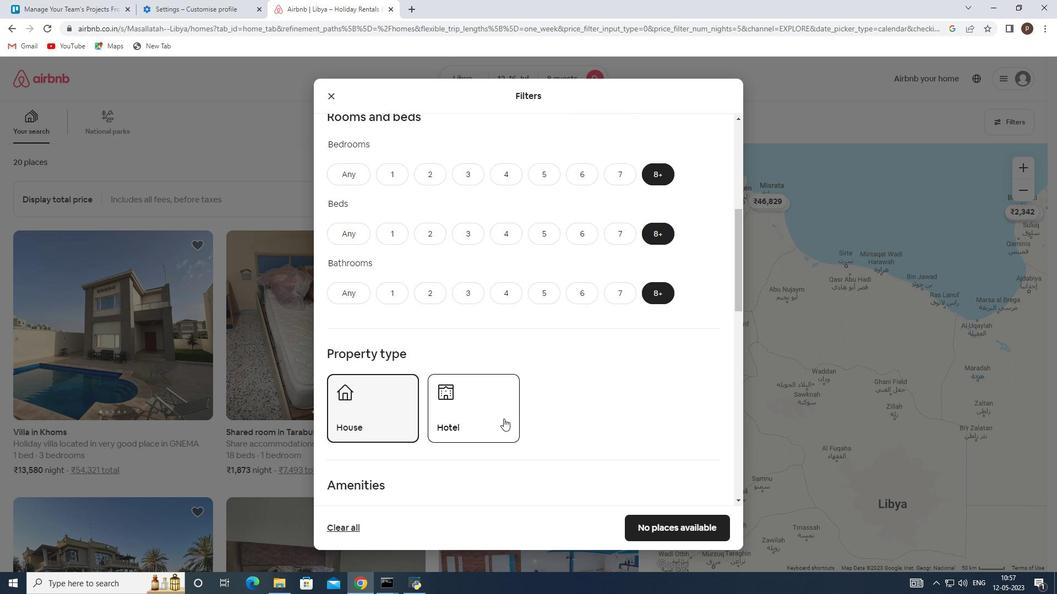 
Action: Mouse moved to (510, 398)
Screenshot: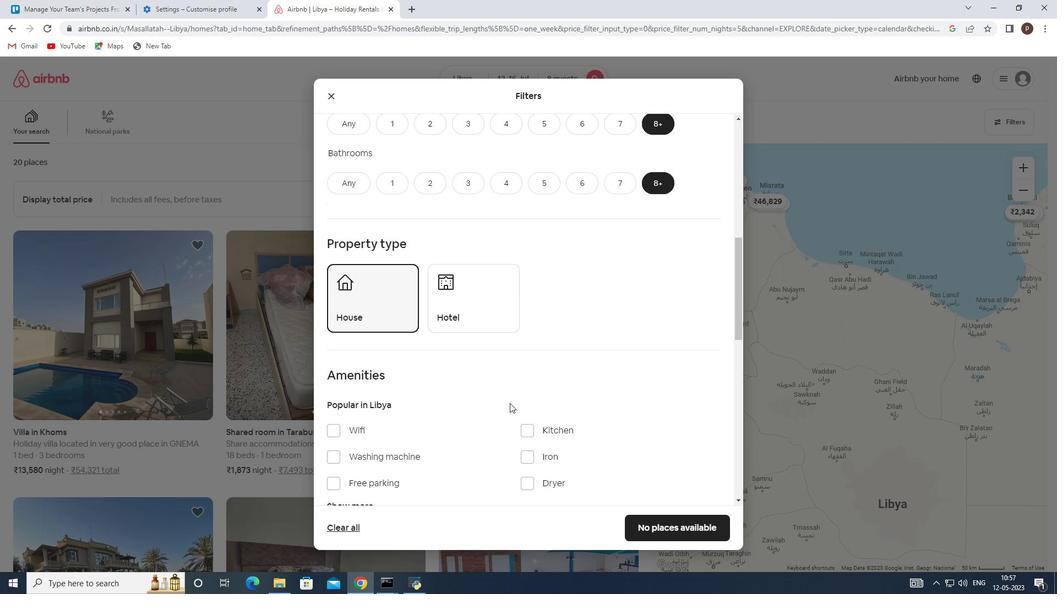 
Action: Mouse scrolled (510, 397) with delta (0, 0)
Screenshot: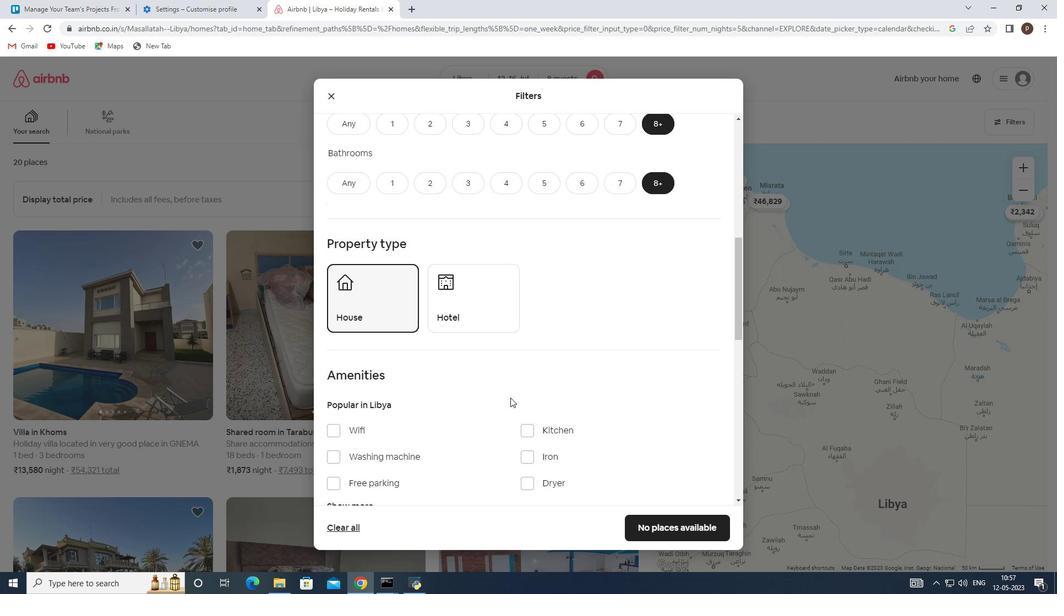 
Action: Mouse moved to (337, 377)
Screenshot: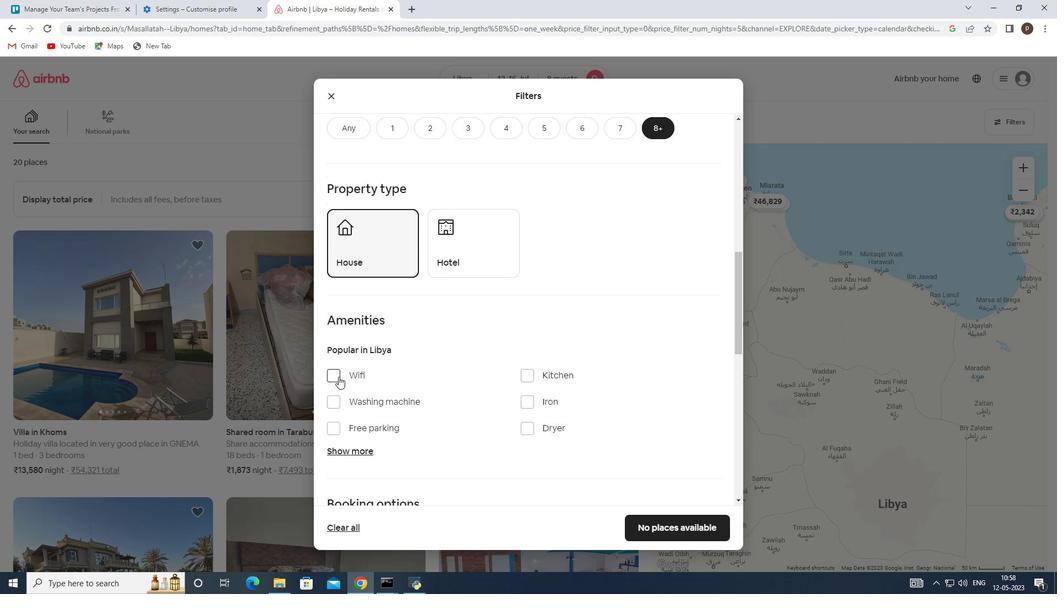 
Action: Mouse pressed left at (337, 377)
Screenshot: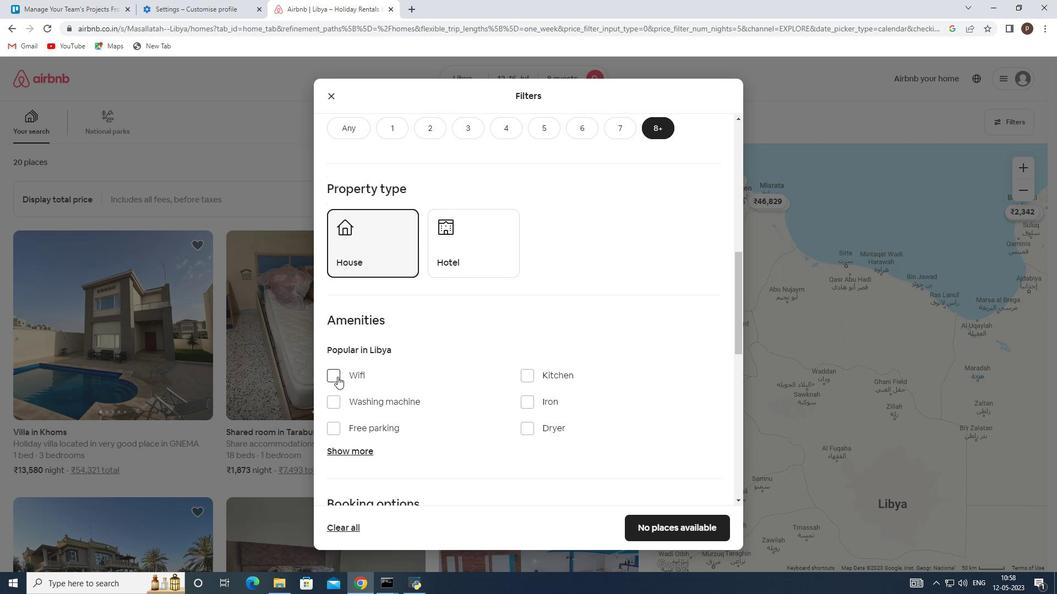 
Action: Mouse moved to (335, 431)
Screenshot: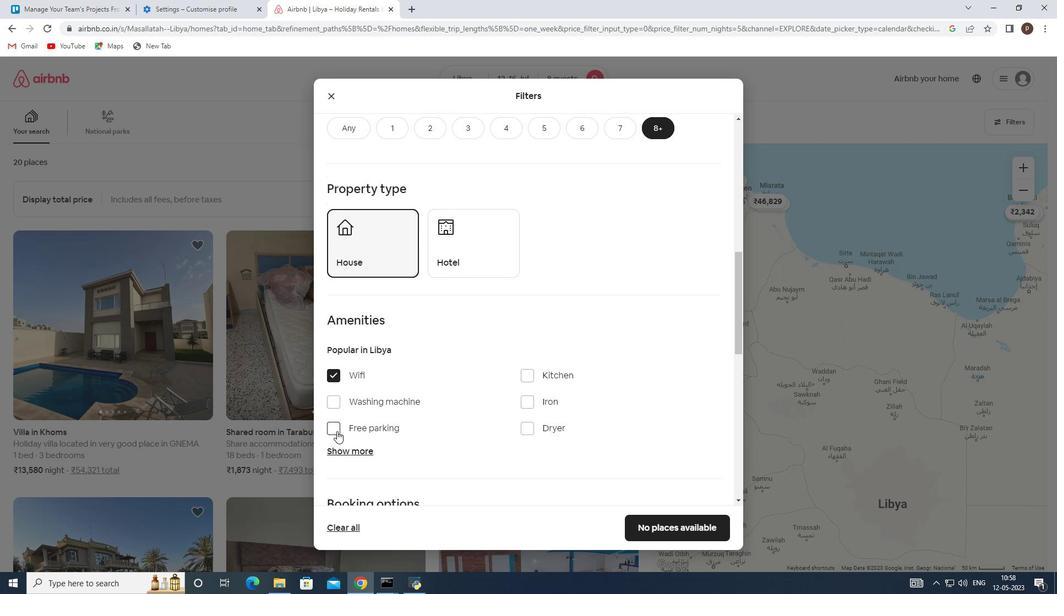 
Action: Mouse pressed left at (335, 431)
Screenshot: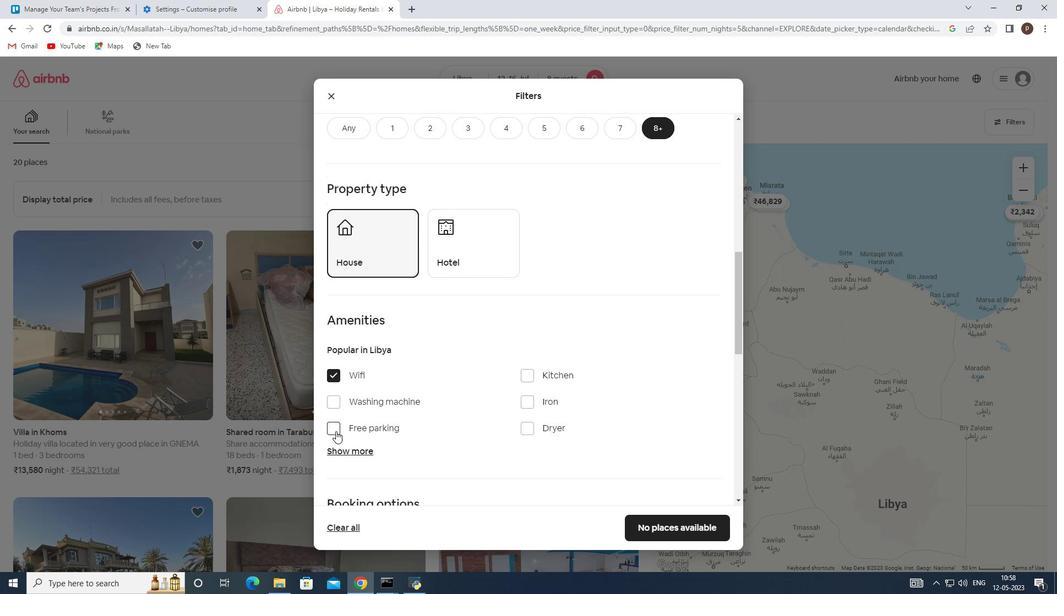 
Action: Mouse moved to (355, 450)
Screenshot: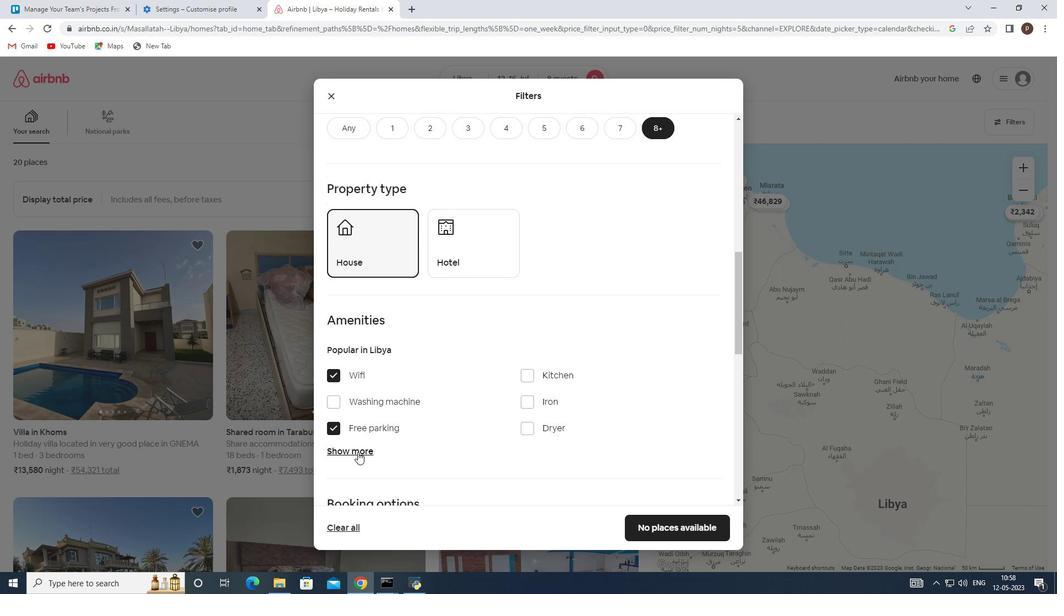 
Action: Mouse pressed left at (355, 450)
Screenshot: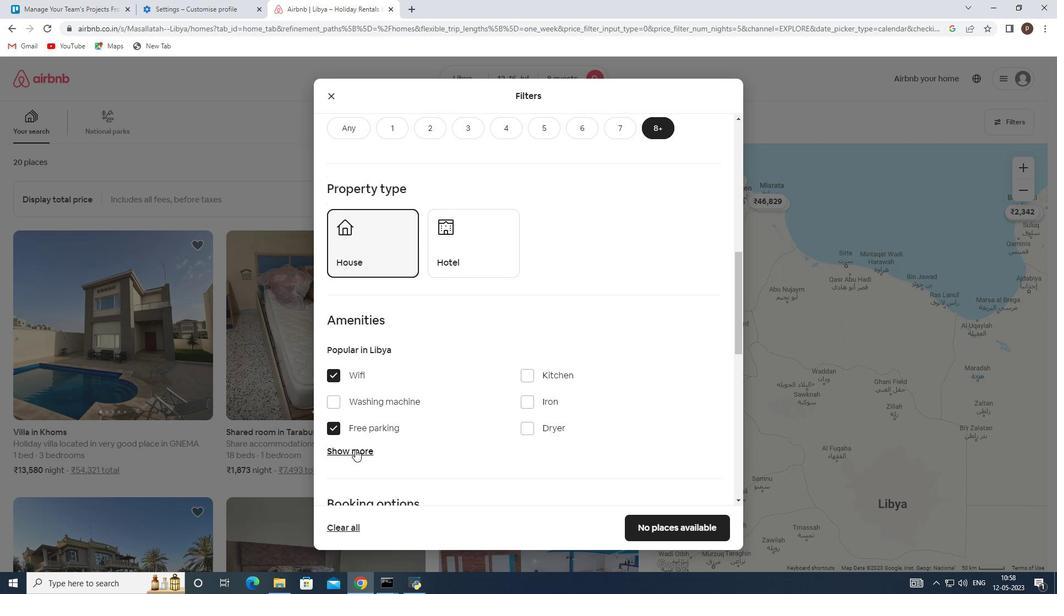
Action: Mouse moved to (432, 449)
Screenshot: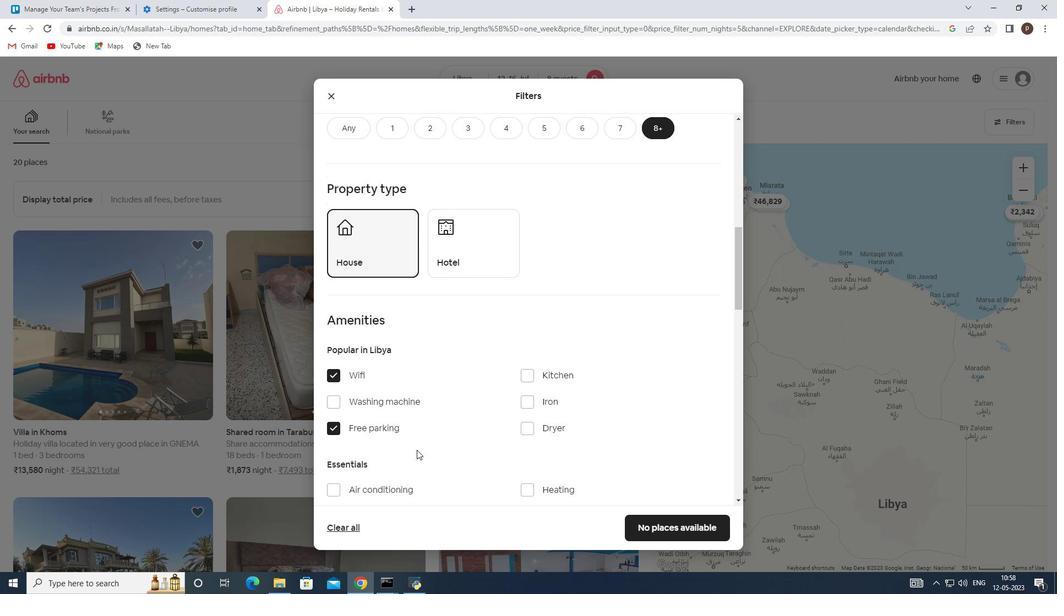 
Action: Mouse scrolled (432, 448) with delta (0, 0)
Screenshot: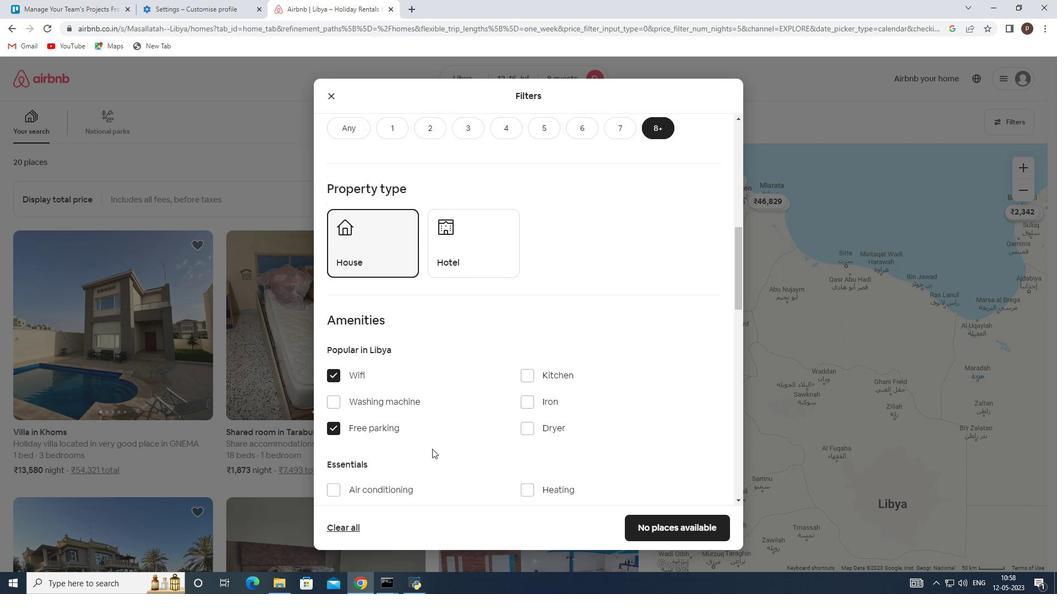 
Action: Mouse scrolled (432, 448) with delta (0, 0)
Screenshot: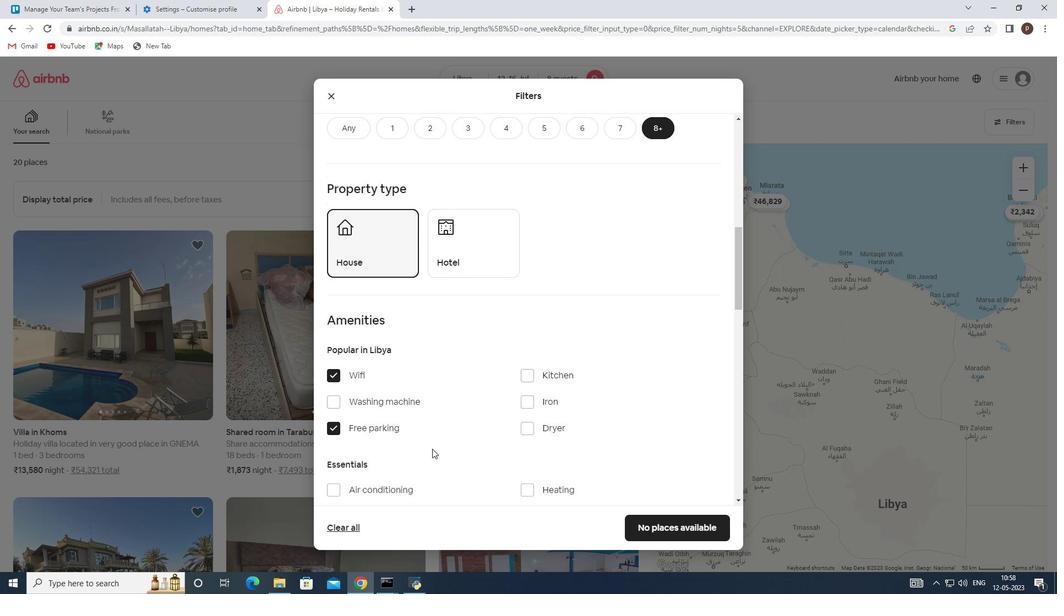
Action: Mouse moved to (522, 408)
Screenshot: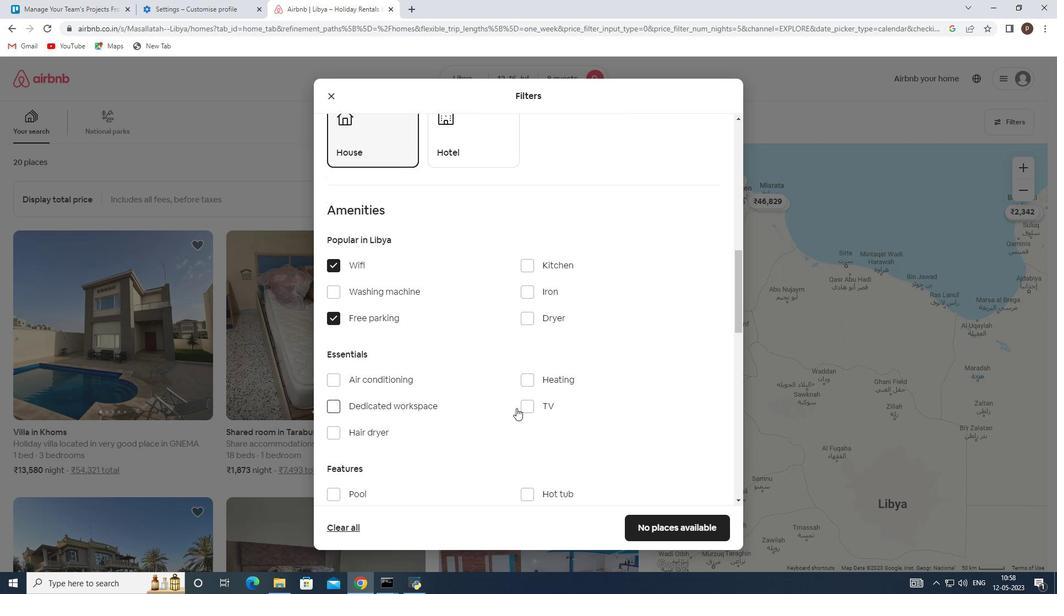 
Action: Mouse pressed left at (522, 408)
Screenshot: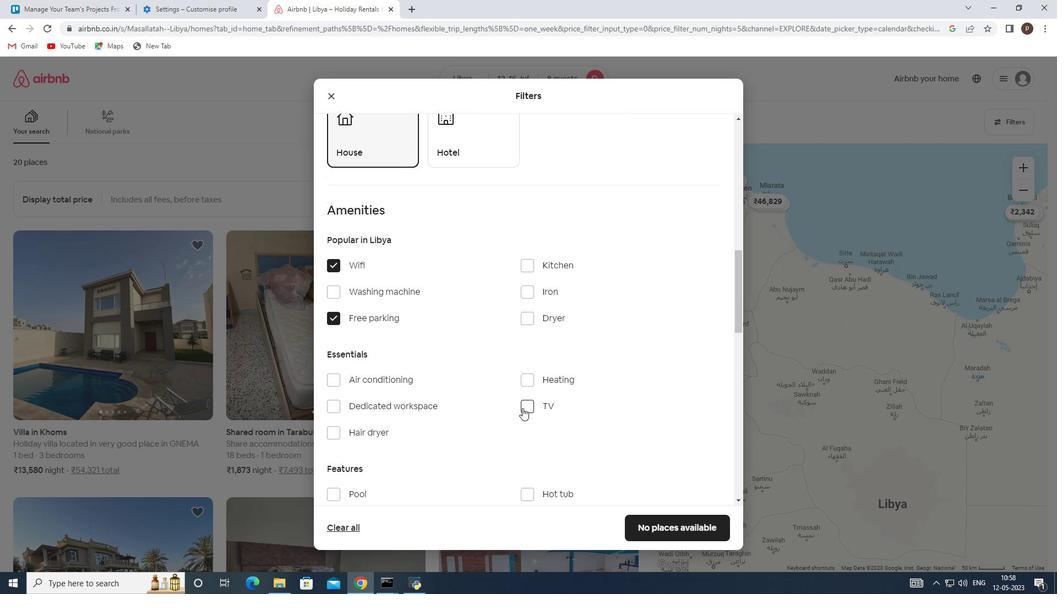 
Action: Mouse moved to (428, 420)
Screenshot: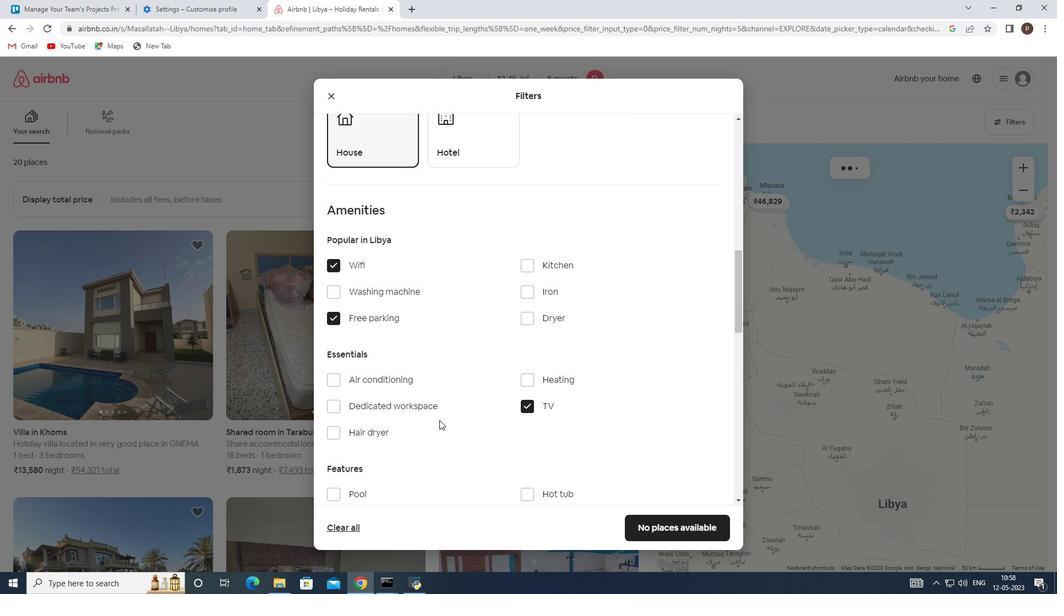 
Action: Mouse scrolled (428, 420) with delta (0, 0)
Screenshot: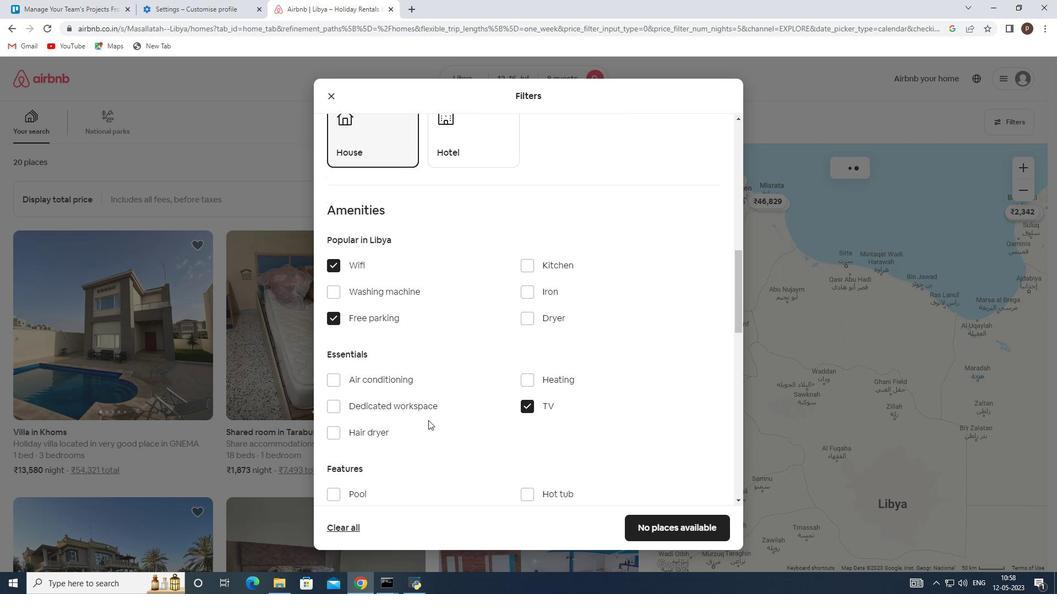 
Action: Mouse scrolled (428, 420) with delta (0, 0)
Screenshot: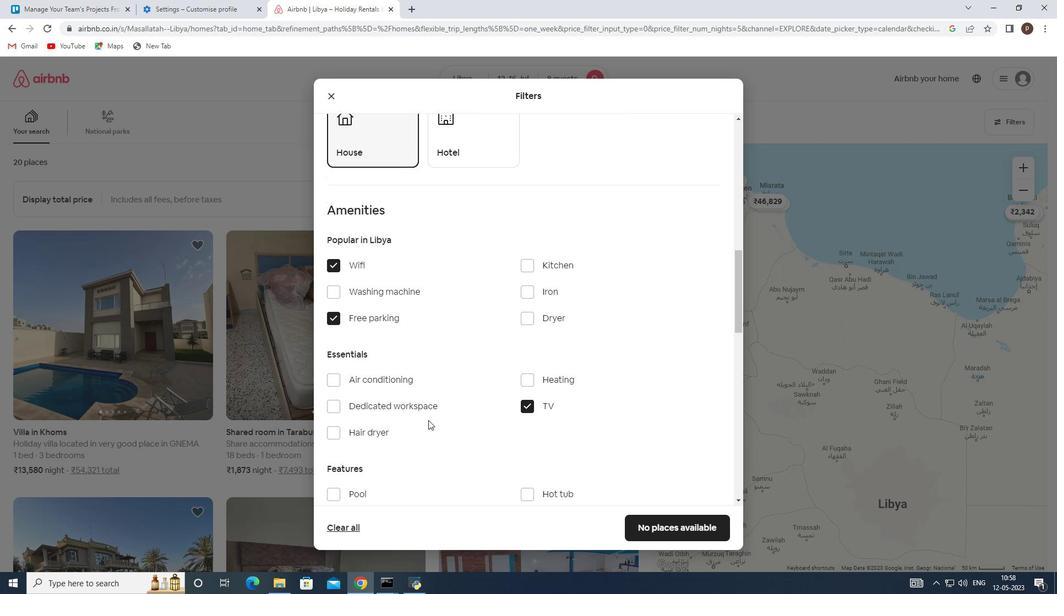 
Action: Mouse moved to (424, 407)
Screenshot: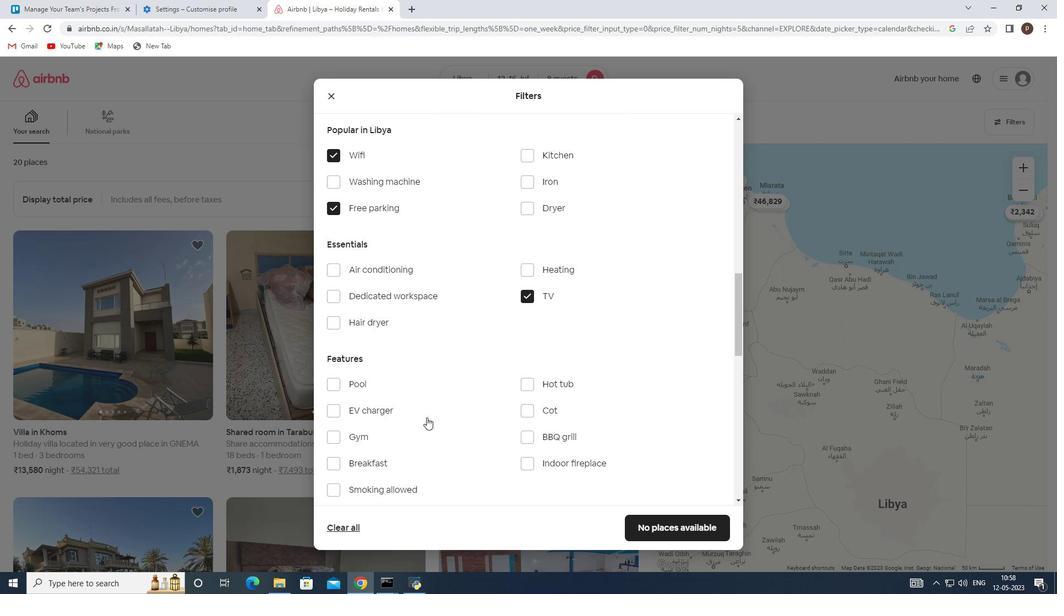 
Action: Mouse scrolled (424, 406) with delta (0, 0)
Screenshot: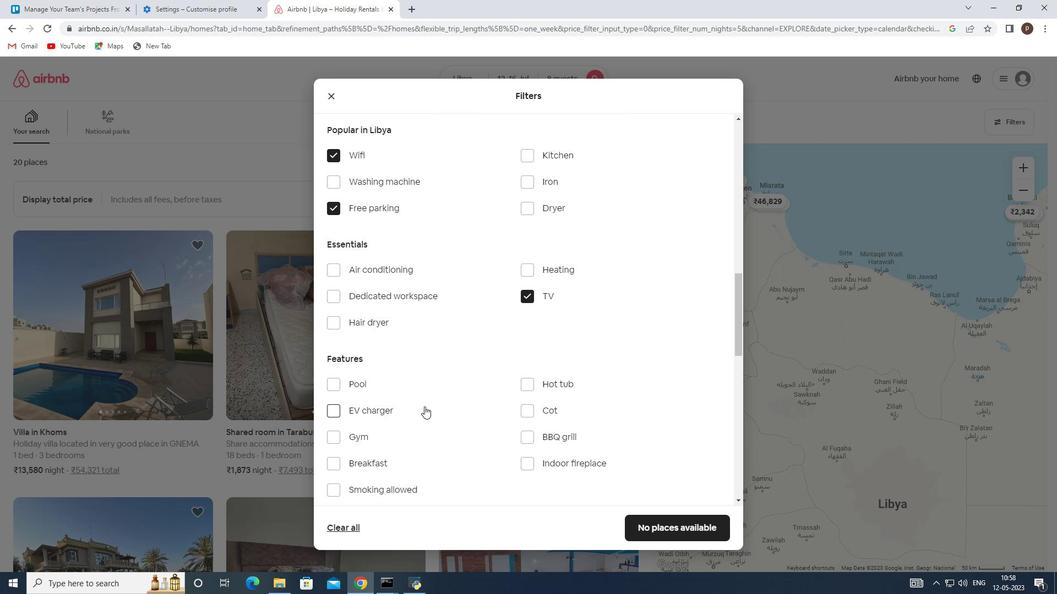 
Action: Mouse moved to (331, 384)
Screenshot: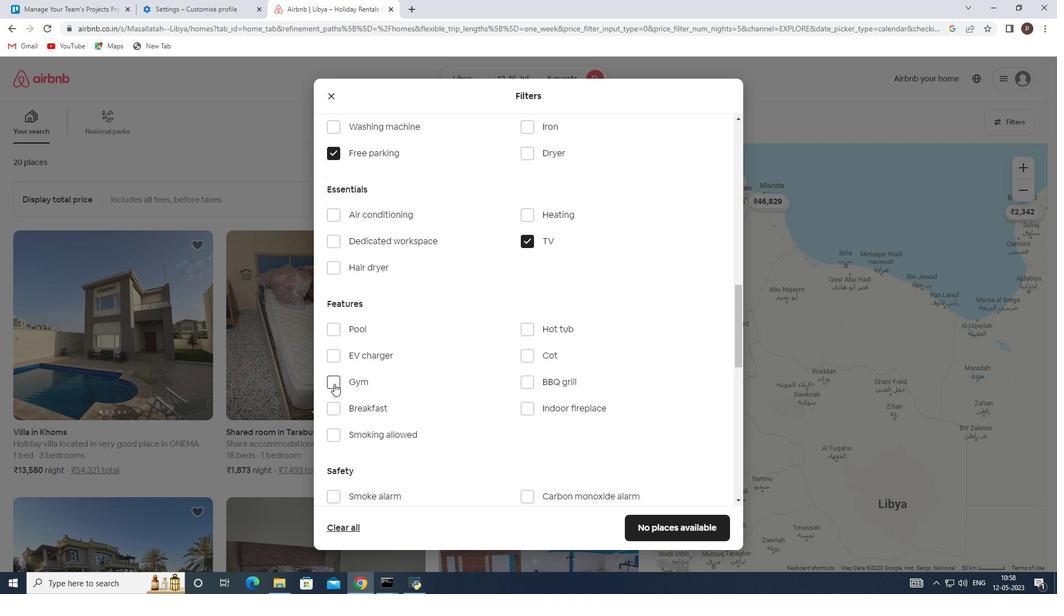 
Action: Mouse pressed left at (331, 384)
Screenshot: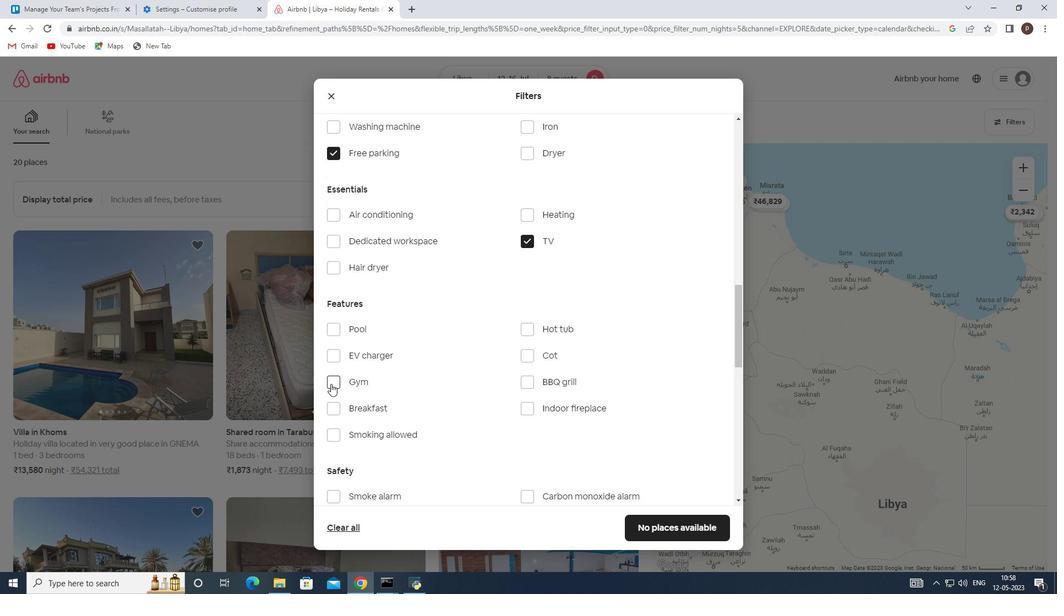 
Action: Mouse moved to (338, 418)
Screenshot: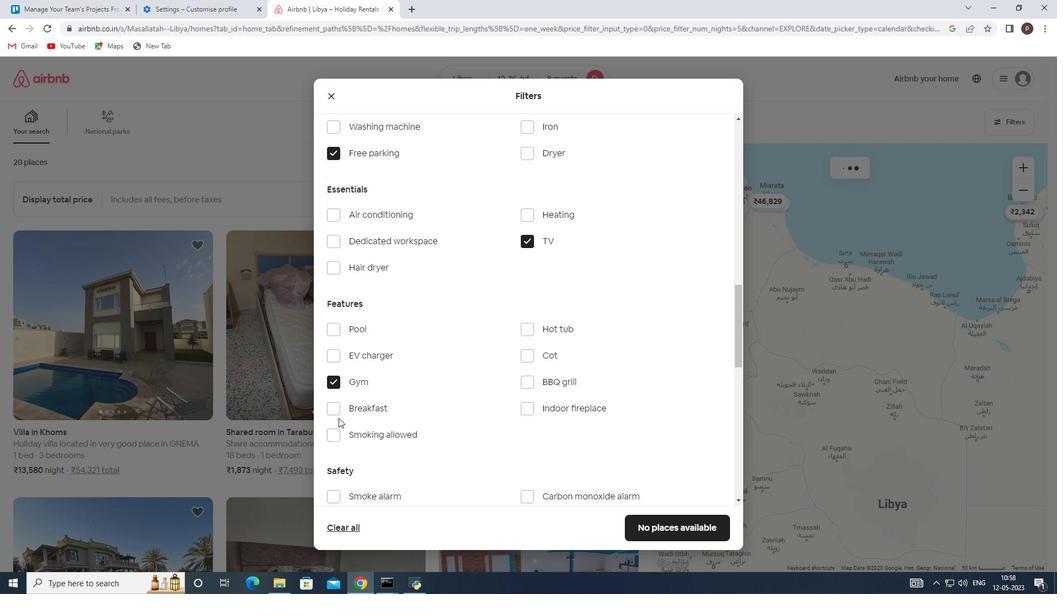 
Action: Mouse pressed left at (338, 418)
Screenshot: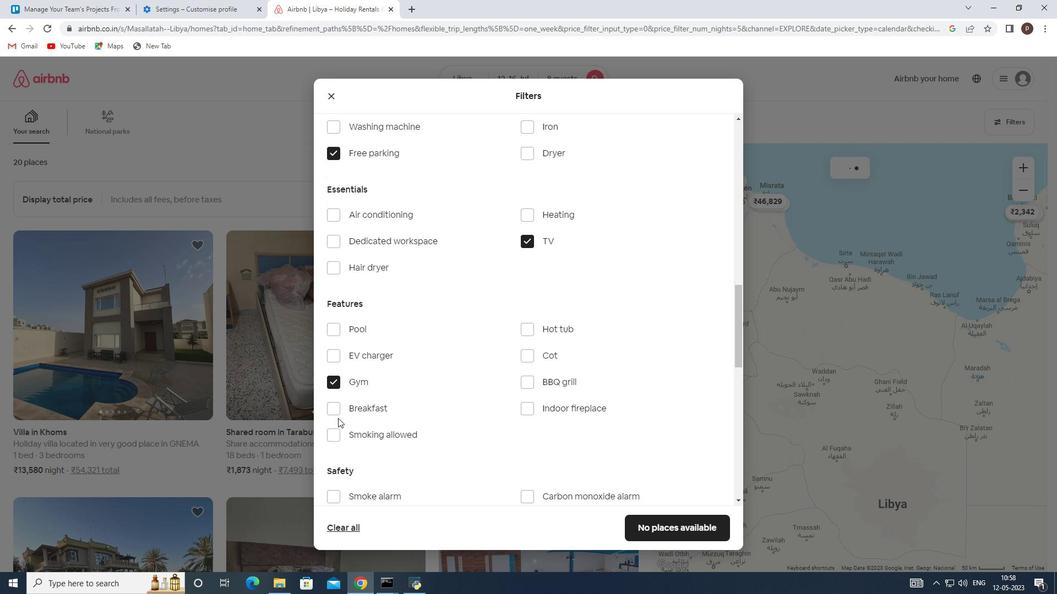 
Action: Mouse moved to (320, 409)
Screenshot: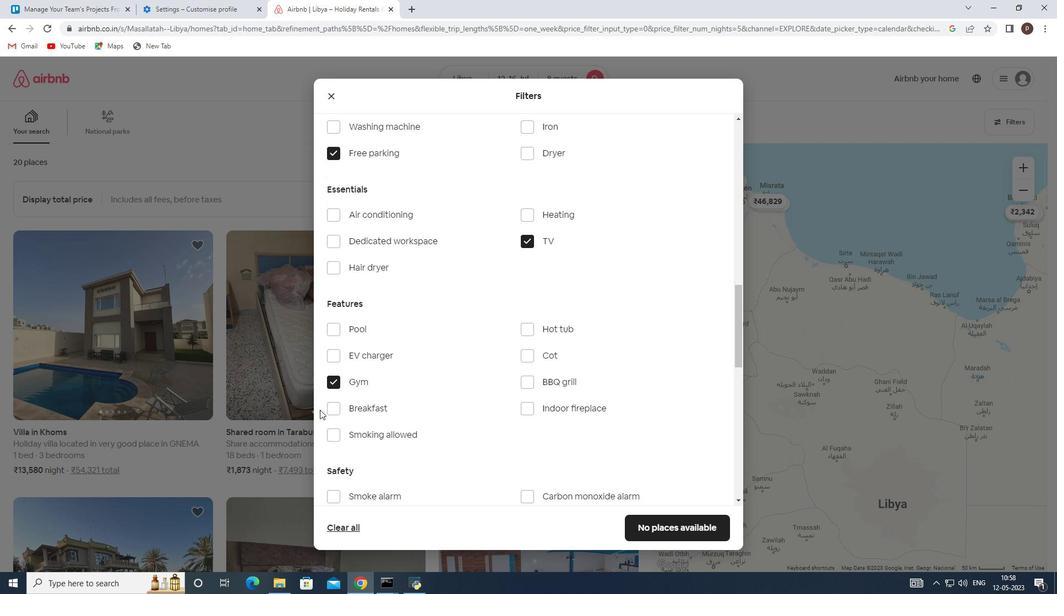 
Action: Mouse pressed left at (320, 409)
Screenshot: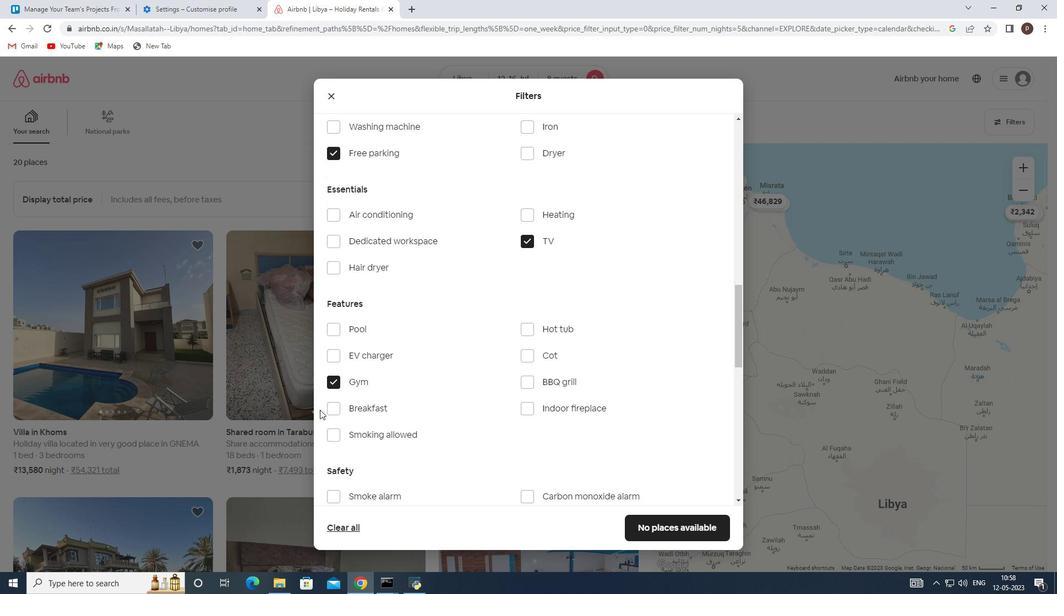 
Action: Mouse moved to (332, 411)
Screenshot: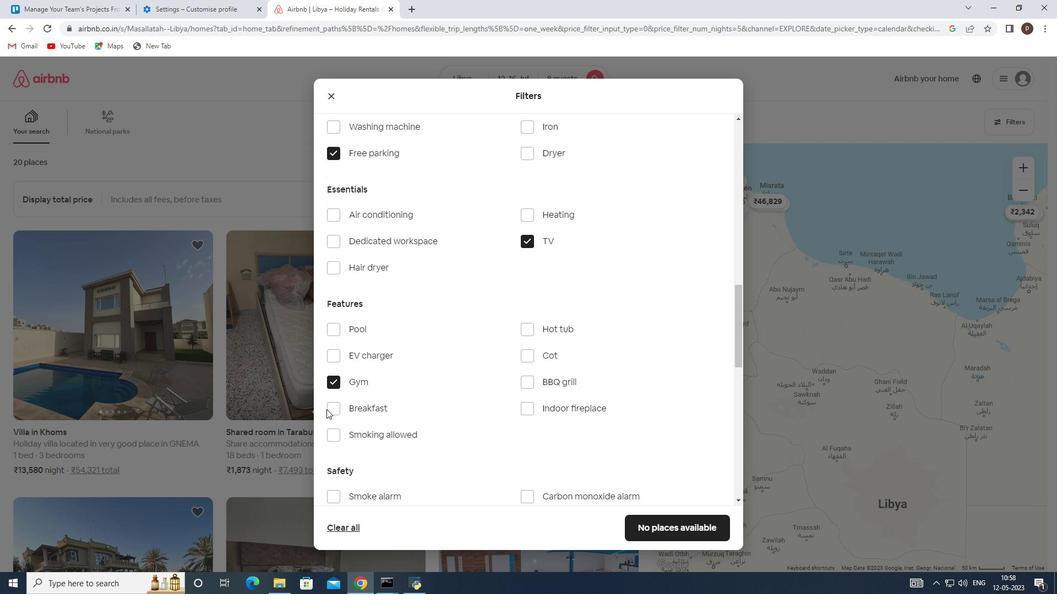 
Action: Mouse pressed left at (332, 411)
Screenshot: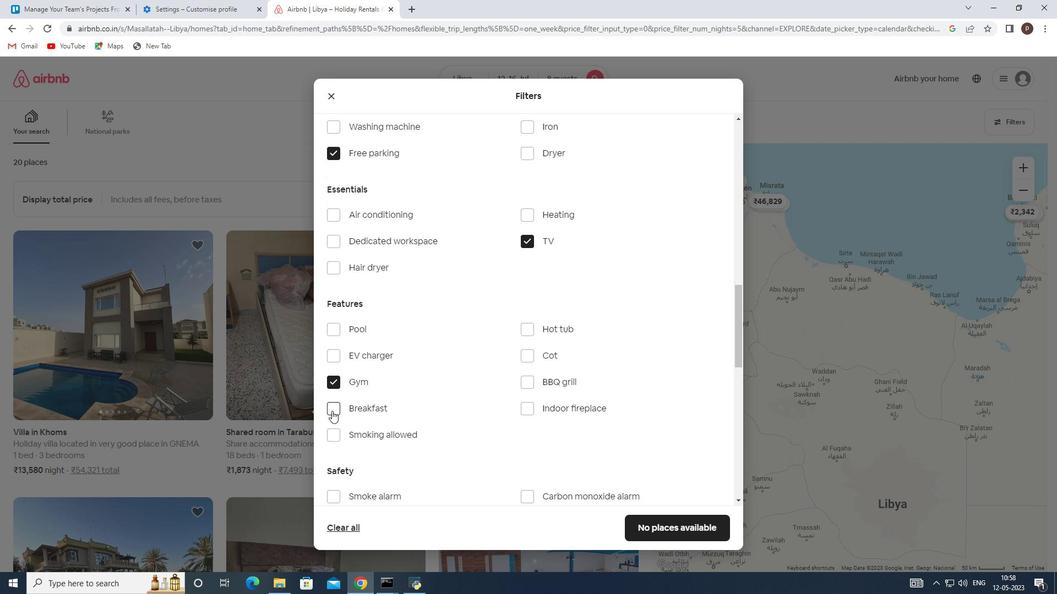 
Action: Mouse moved to (424, 420)
Screenshot: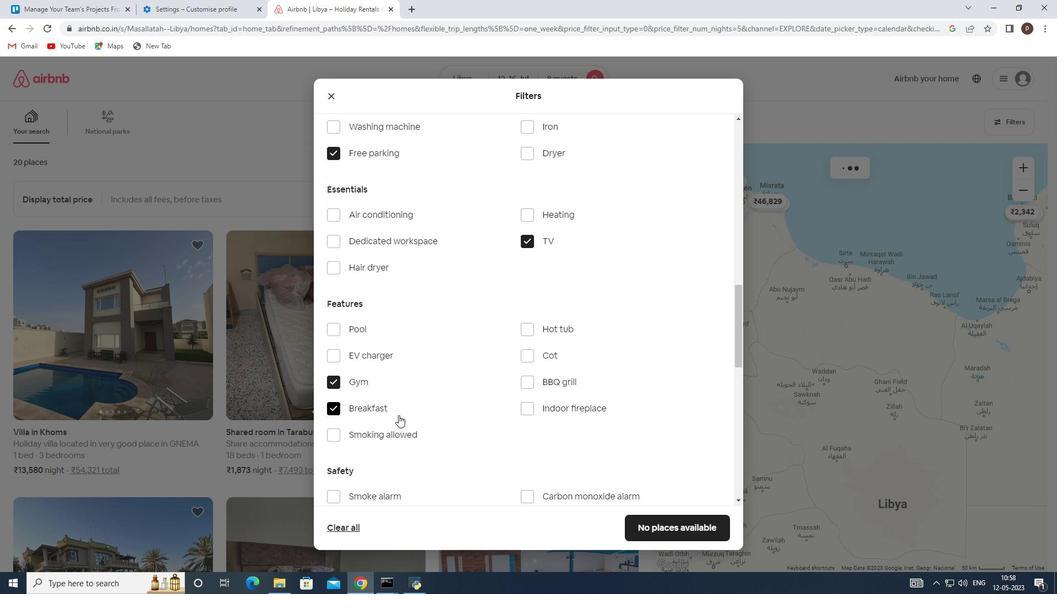 
Action: Mouse scrolled (424, 419) with delta (0, 0)
Screenshot: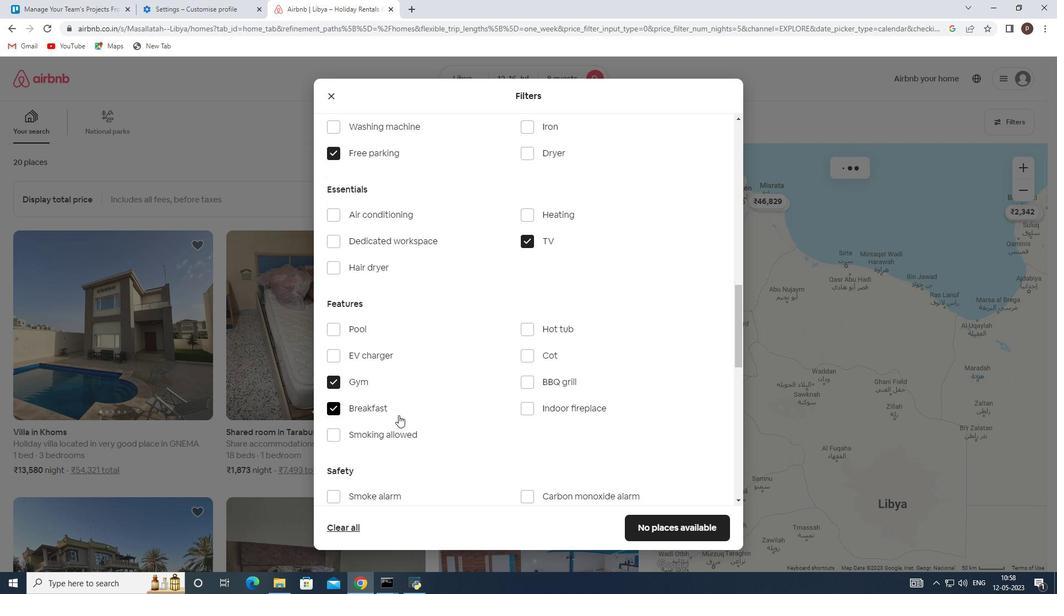 
Action: Mouse scrolled (424, 419) with delta (0, 0)
Screenshot: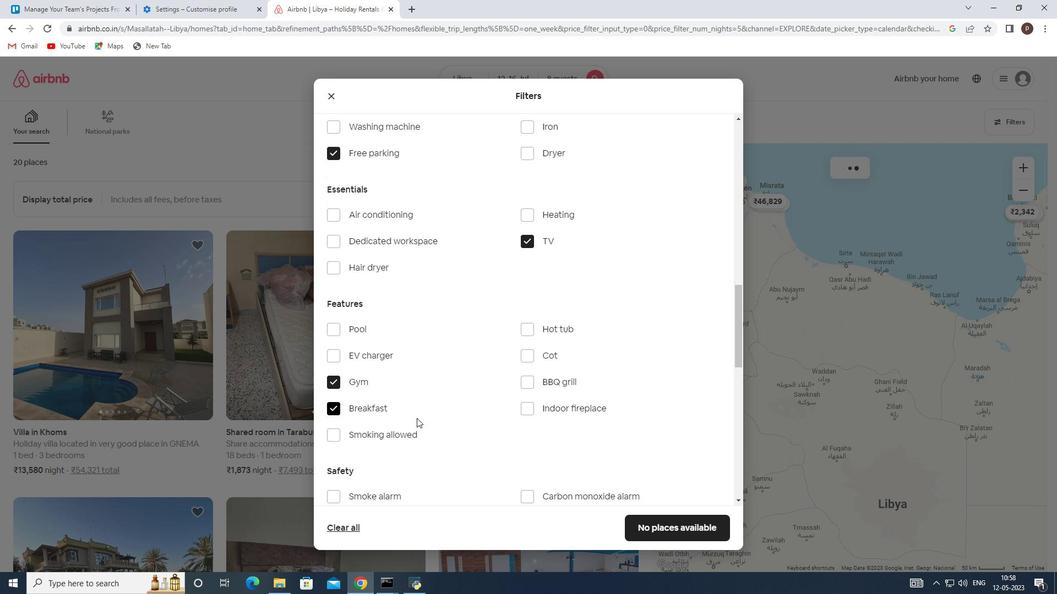 
Action: Mouse scrolled (424, 419) with delta (0, 0)
Screenshot: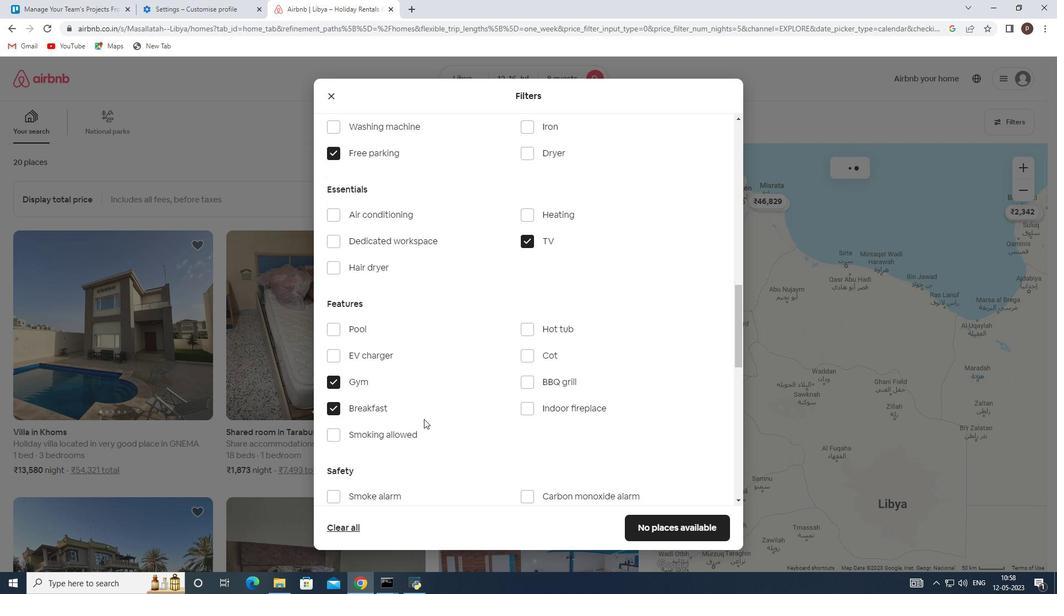 
Action: Mouse moved to (507, 399)
Screenshot: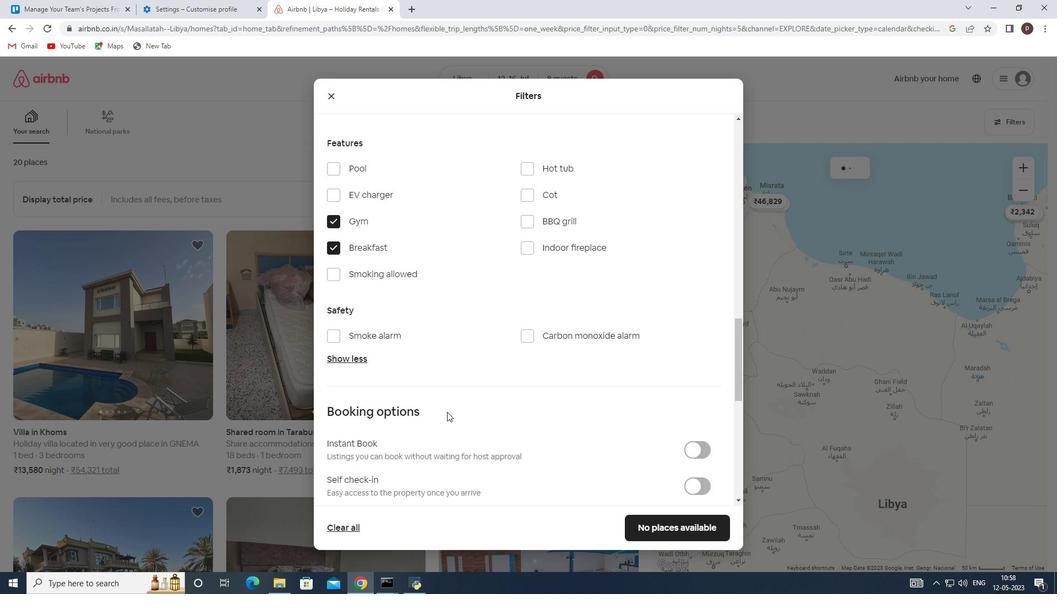 
Action: Mouse scrolled (507, 399) with delta (0, 0)
Screenshot: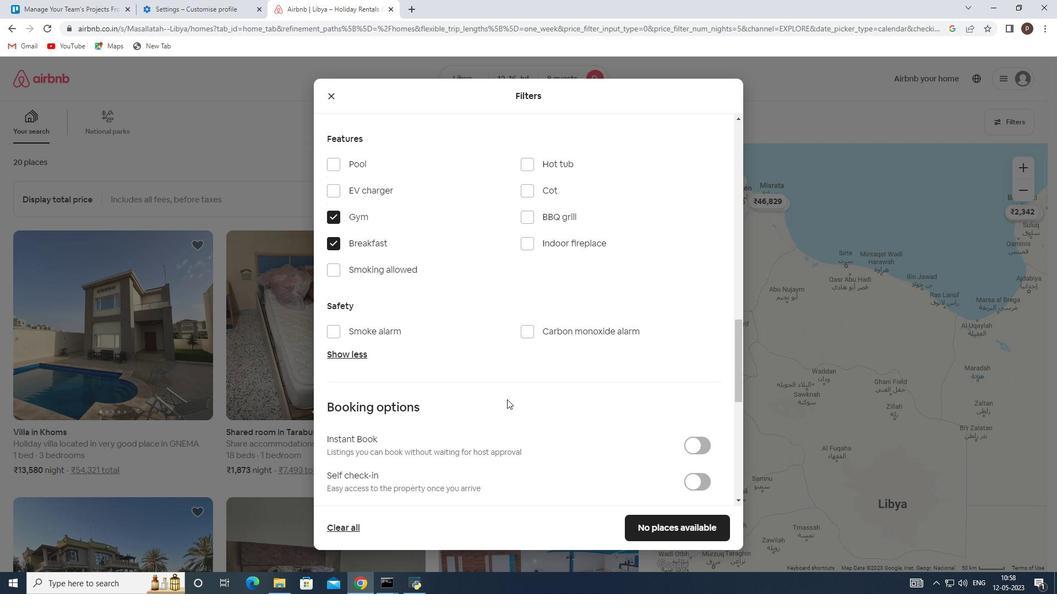 
Action: Mouse scrolled (507, 399) with delta (0, 0)
Screenshot: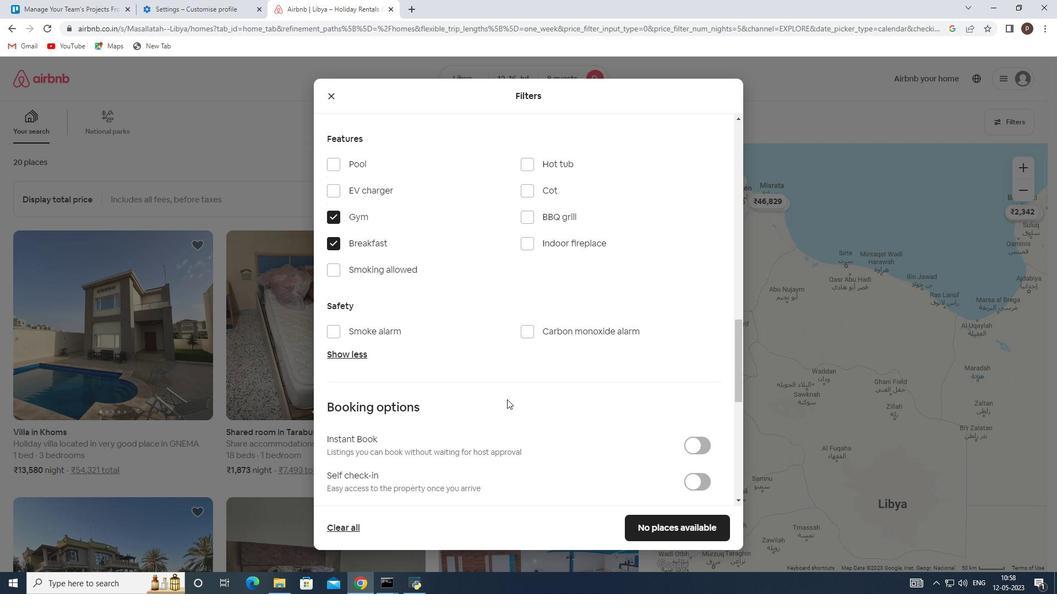 
Action: Mouse scrolled (507, 399) with delta (0, 0)
Screenshot: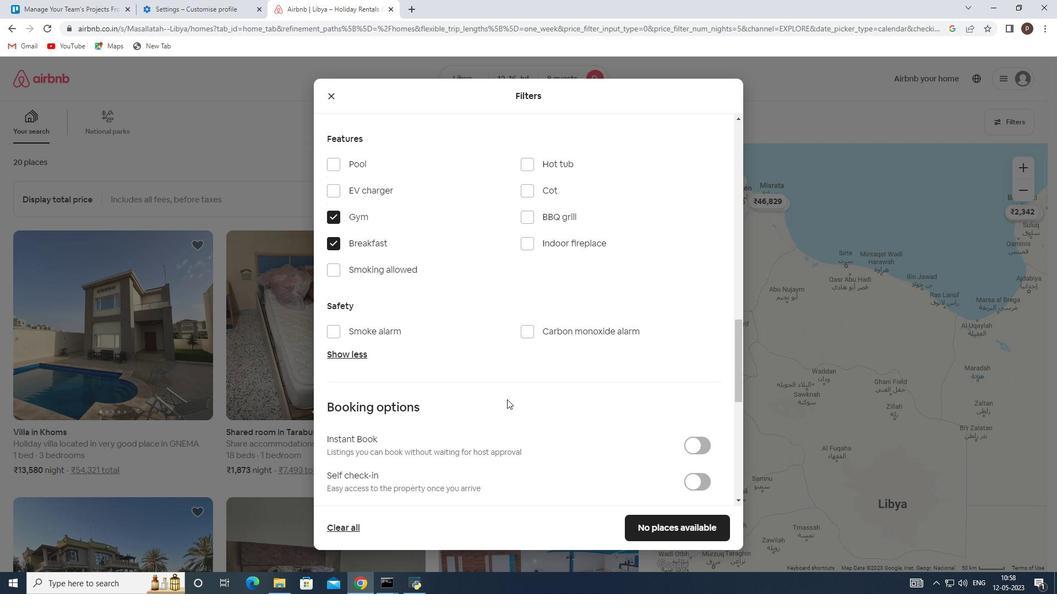 
Action: Mouse moved to (695, 313)
Screenshot: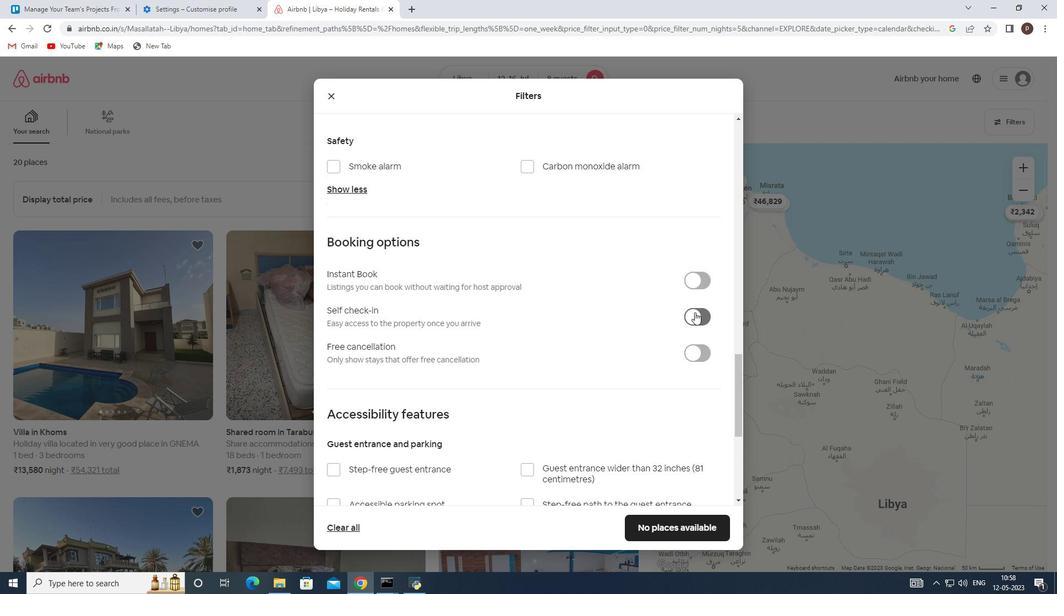
Action: Mouse pressed left at (695, 313)
Screenshot: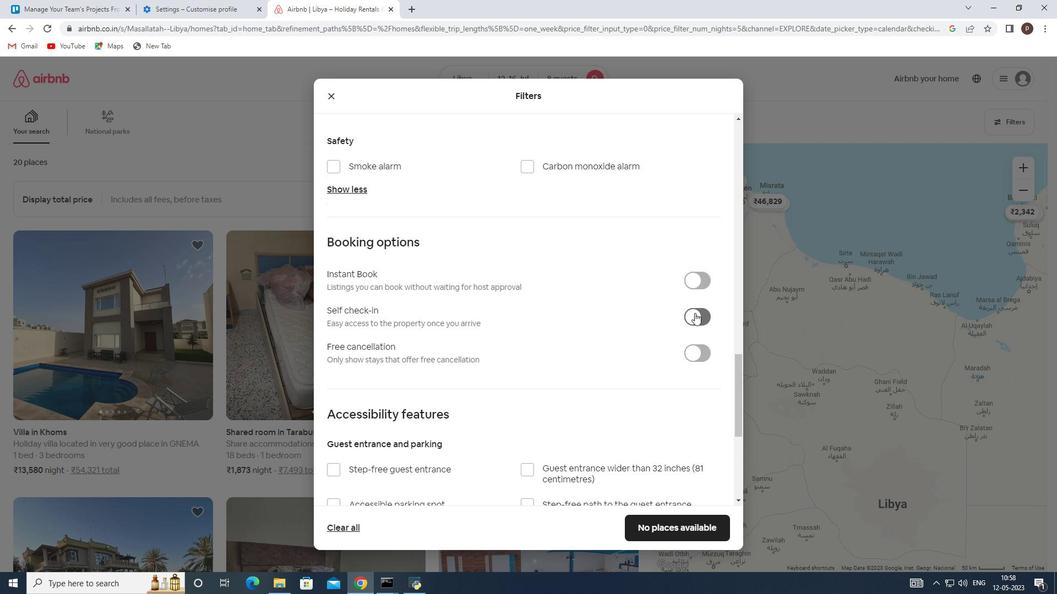 
Action: Mouse moved to (577, 342)
Screenshot: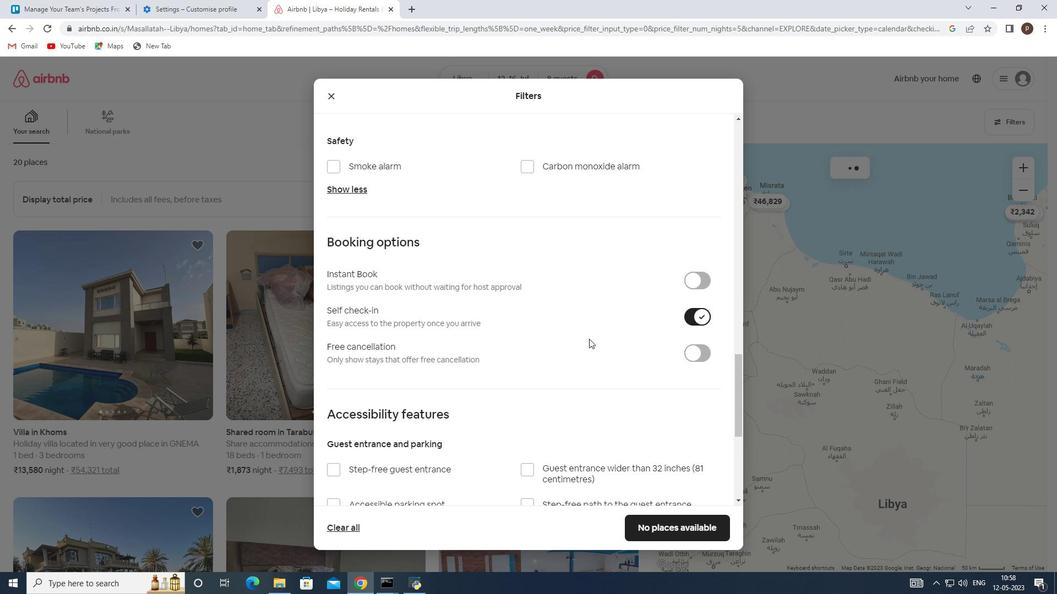 
Action: Mouse scrolled (577, 341) with delta (0, 0)
Screenshot: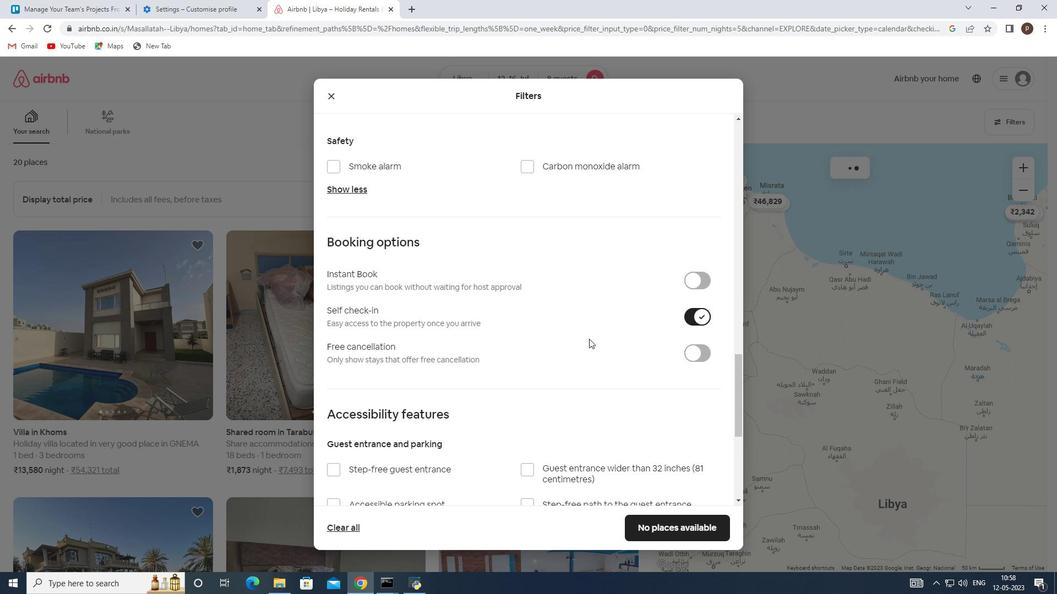 
Action: Mouse moved to (576, 342)
Screenshot: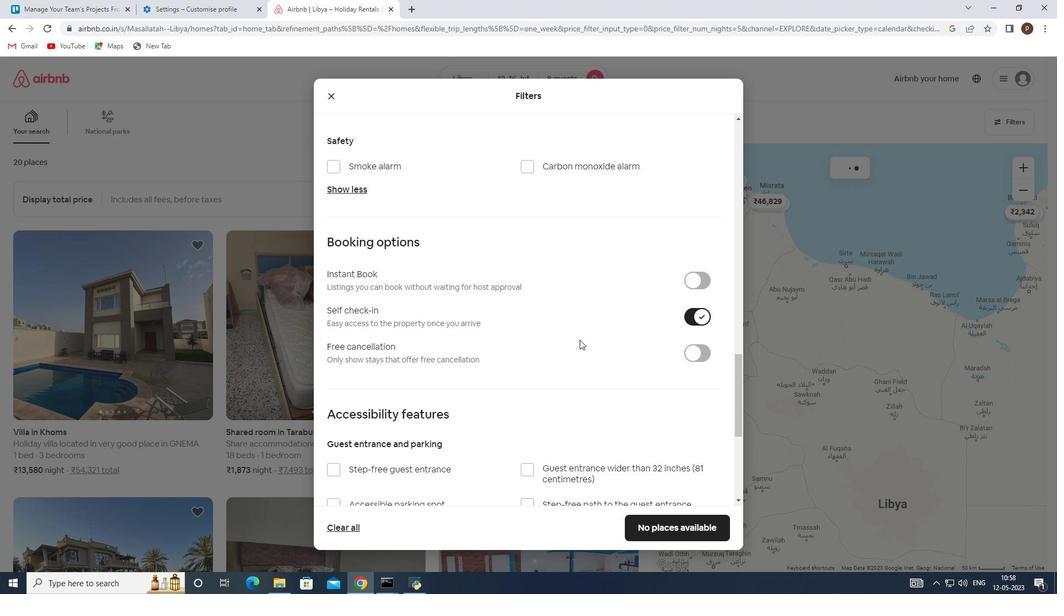 
Action: Mouse scrolled (576, 341) with delta (0, 0)
Screenshot: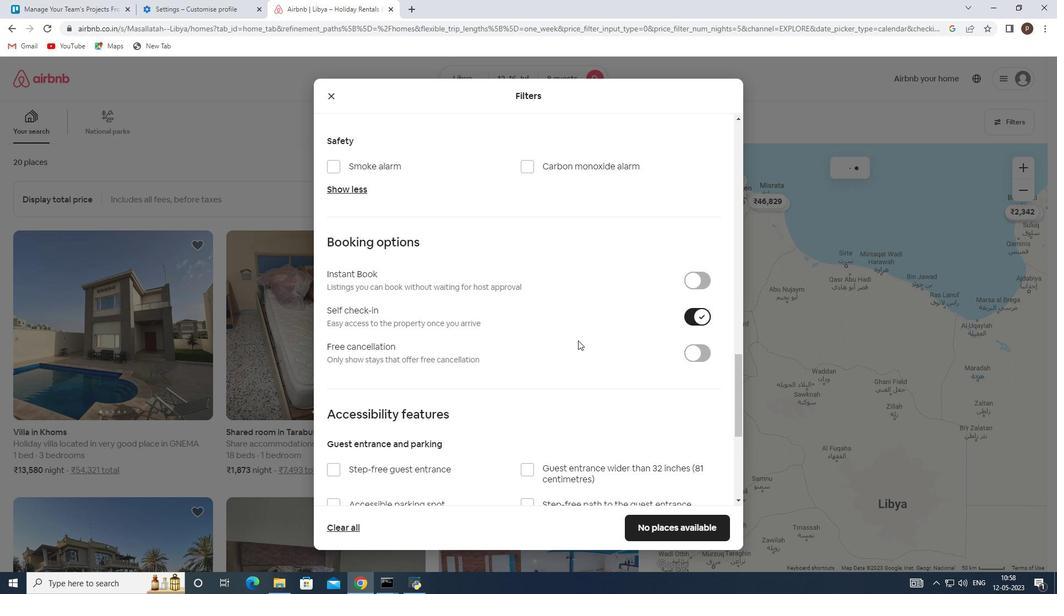 
Action: Mouse scrolled (576, 341) with delta (0, 0)
Screenshot: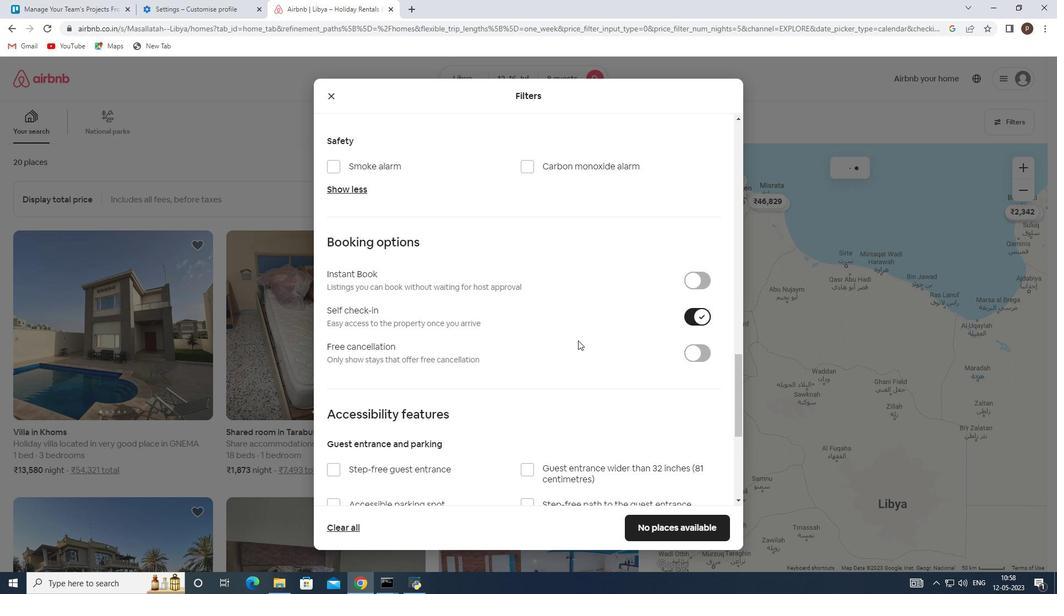
Action: Mouse scrolled (576, 341) with delta (0, 0)
Screenshot: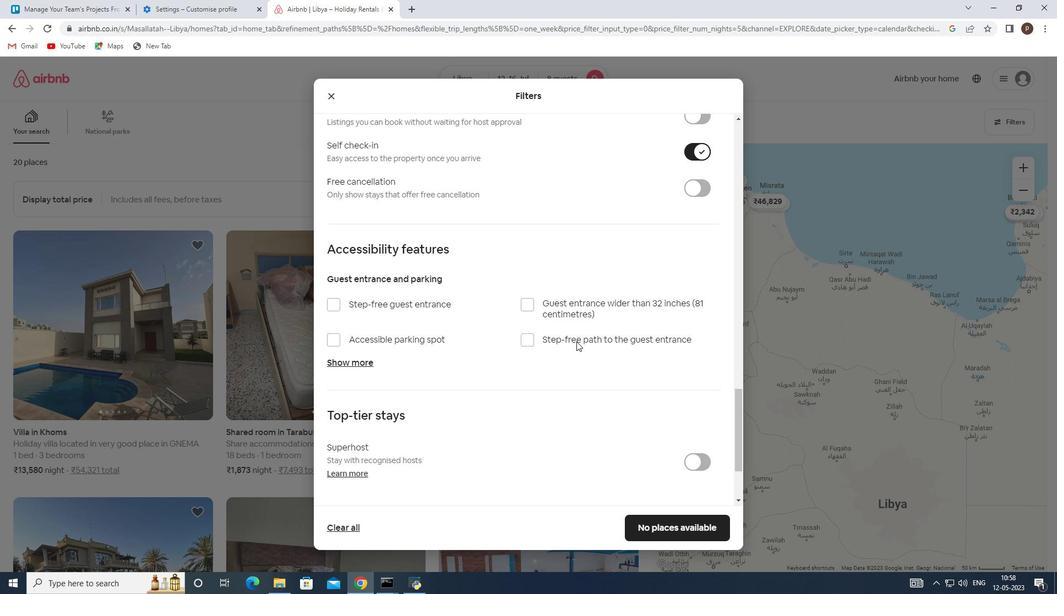 
Action: Mouse scrolled (576, 341) with delta (0, 0)
Screenshot: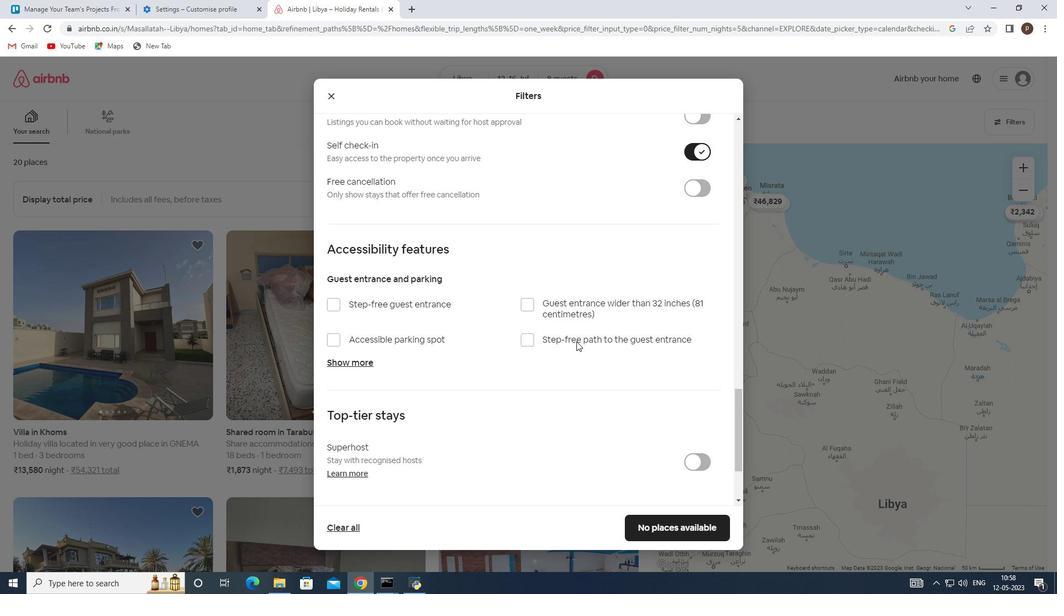 
Action: Mouse scrolled (576, 341) with delta (0, 0)
Screenshot: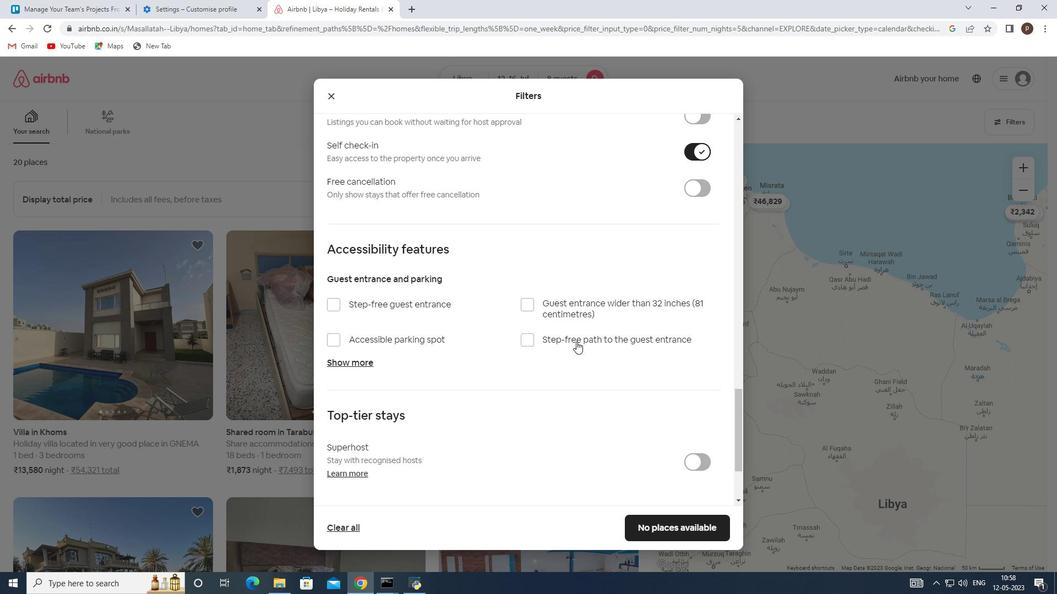 
Action: Mouse scrolled (576, 341) with delta (0, 0)
Screenshot: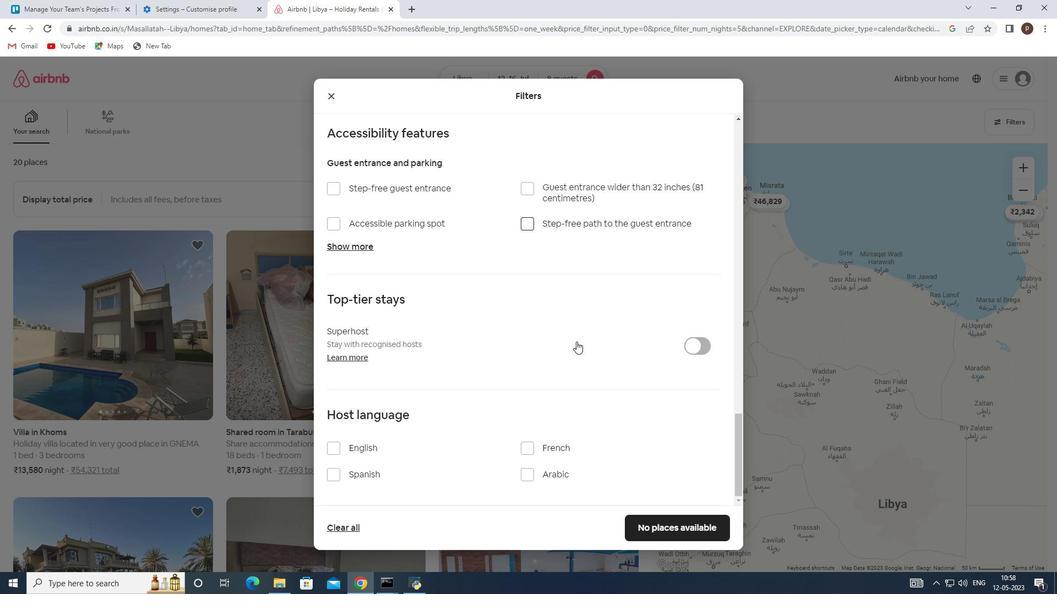 
Action: Mouse scrolled (576, 341) with delta (0, 0)
Screenshot: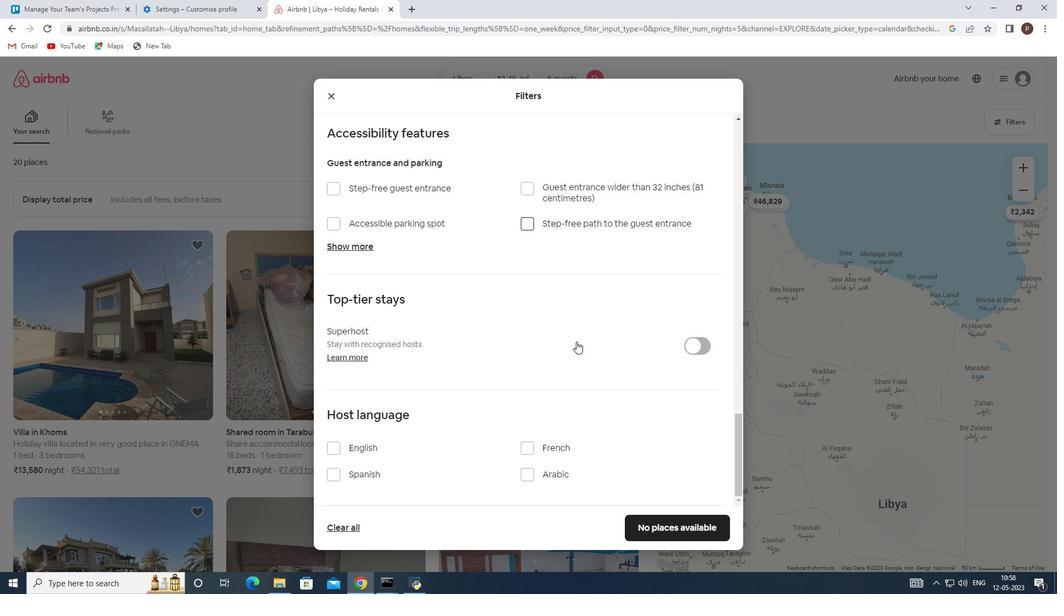 
Action: Mouse moved to (331, 445)
Screenshot: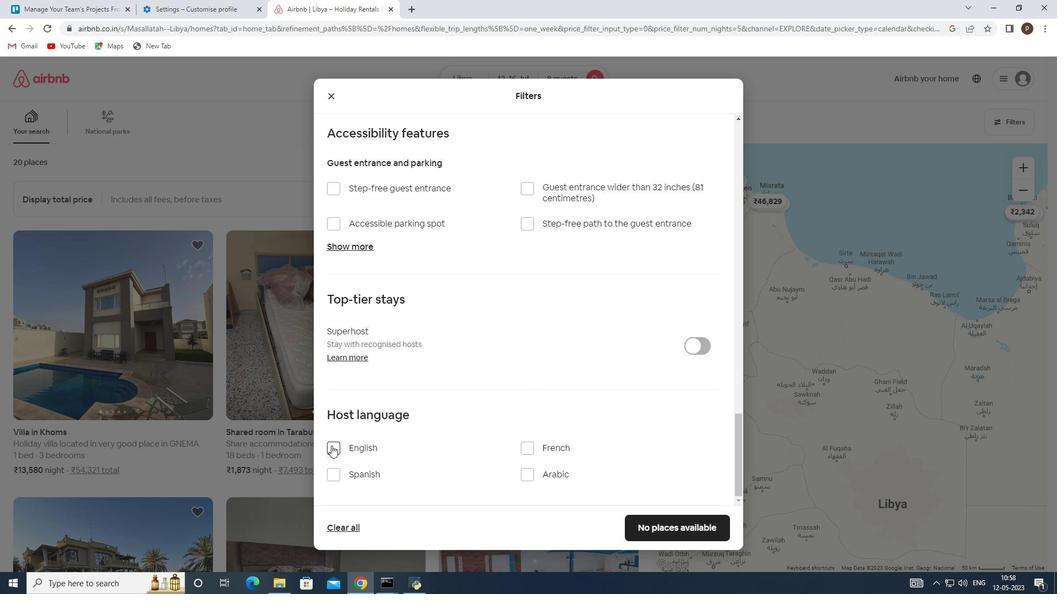 
Action: Mouse pressed left at (331, 445)
Screenshot: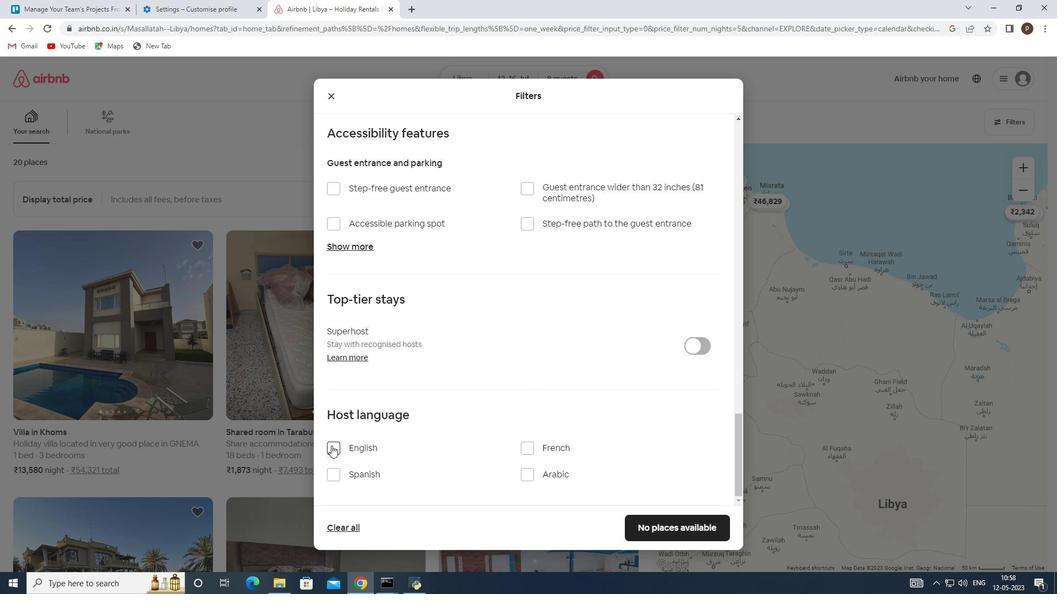 
Action: Mouse moved to (684, 523)
Screenshot: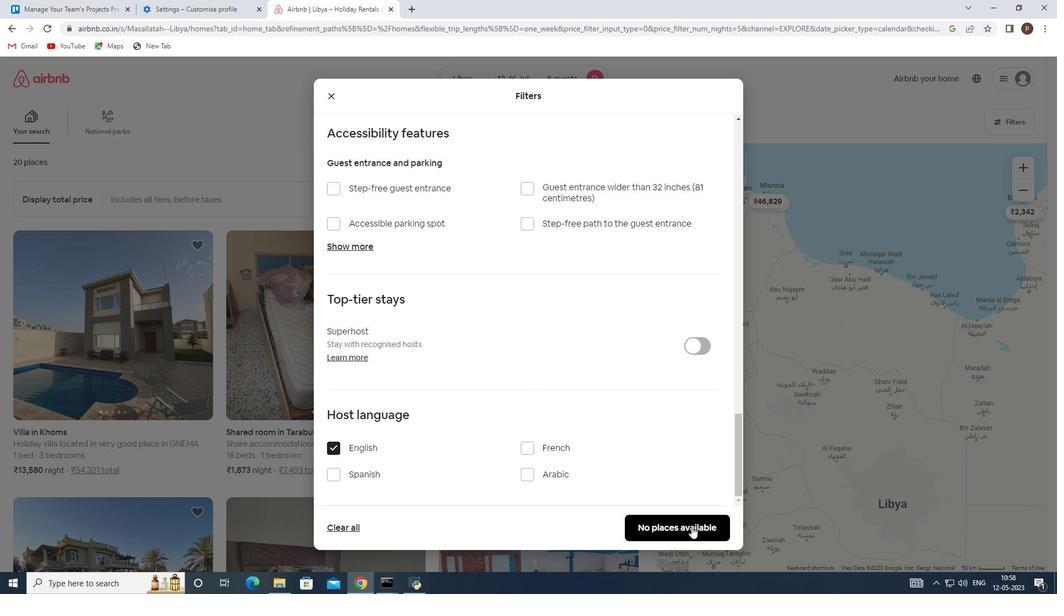 
Action: Mouse pressed left at (684, 523)
Screenshot: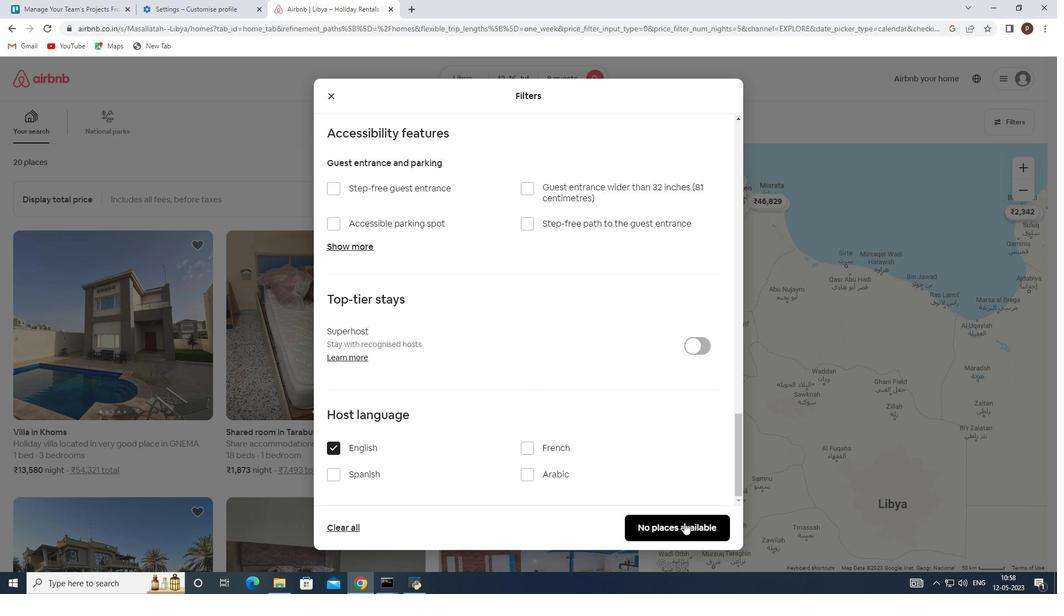 
